 Task: Search for a place to stay in Suicheng, China, from 9th to 16th July for 3 guests, with a price range of ₹8000 to ₹16000, and apply filters for an entire place with free cancellation, 2 bedrooms, 2 beds, and 1 bathroom.
Action: Mouse moved to (376, 81)
Screenshot: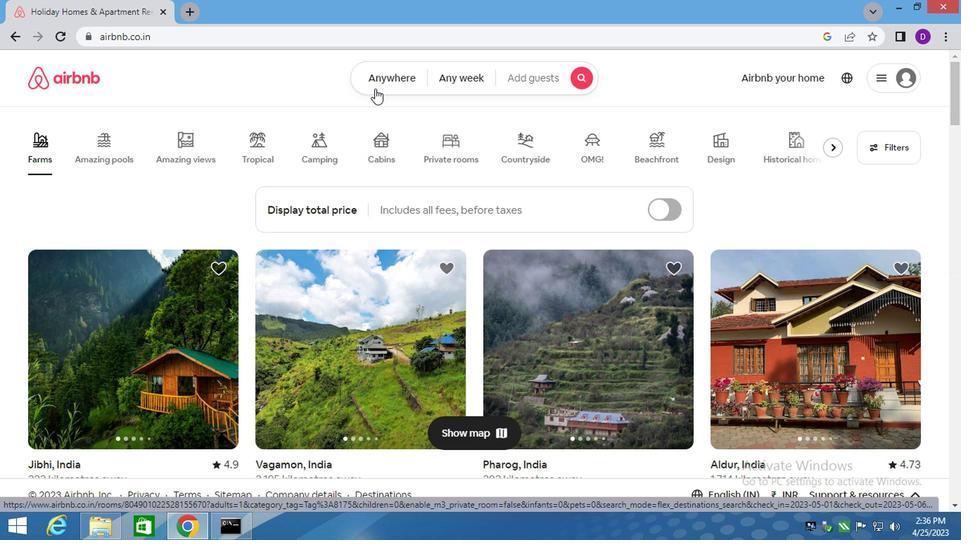 
Action: Mouse pressed left at (376, 81)
Screenshot: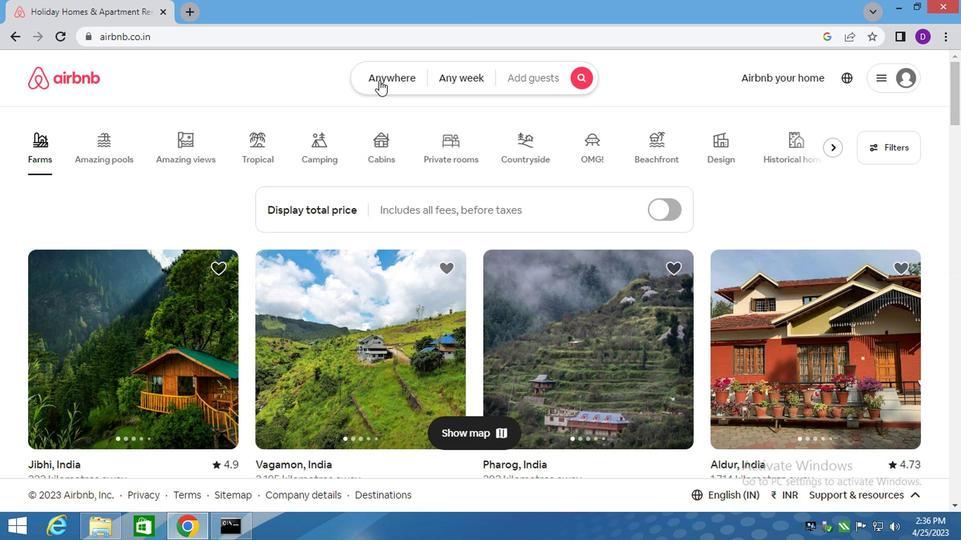 
Action: Mouse moved to (222, 137)
Screenshot: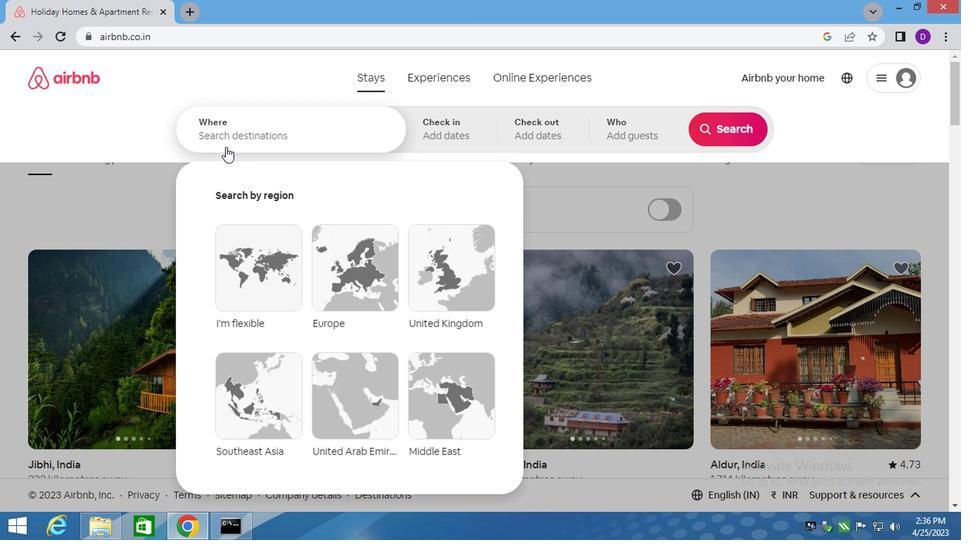 
Action: Mouse pressed left at (222, 137)
Screenshot: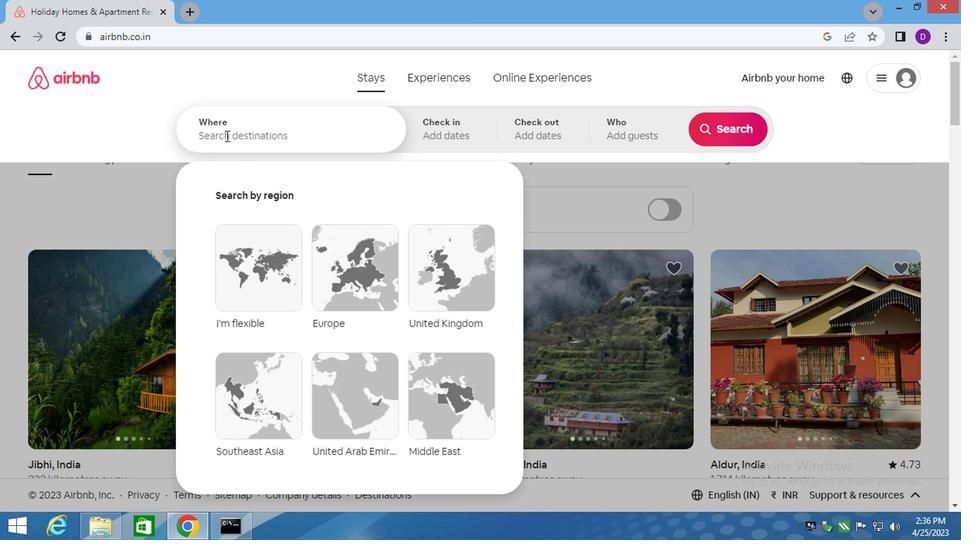
Action: Mouse moved to (244, 135)
Screenshot: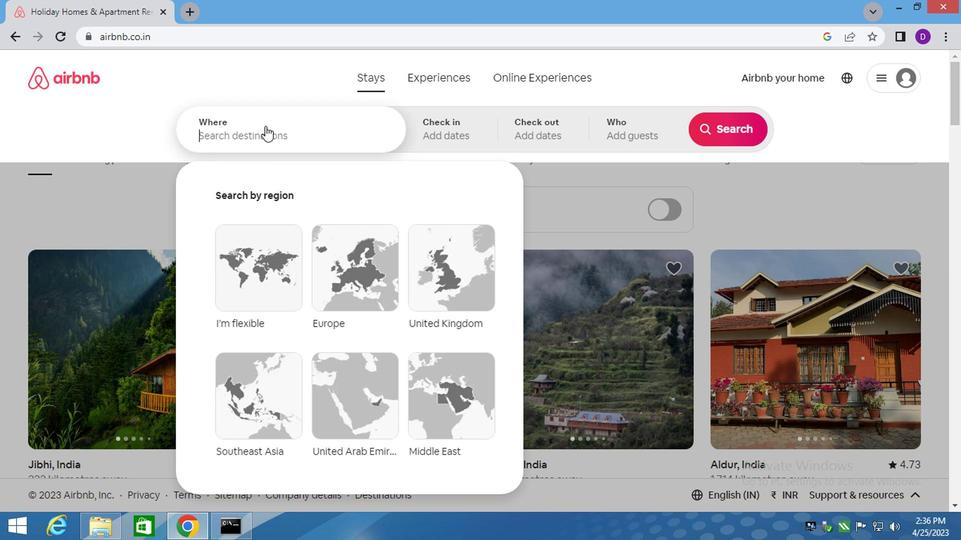 
Action: Key pressed <Key.shift>SUICHENG,<Key.shift>CHINA<Key.enter>
Screenshot: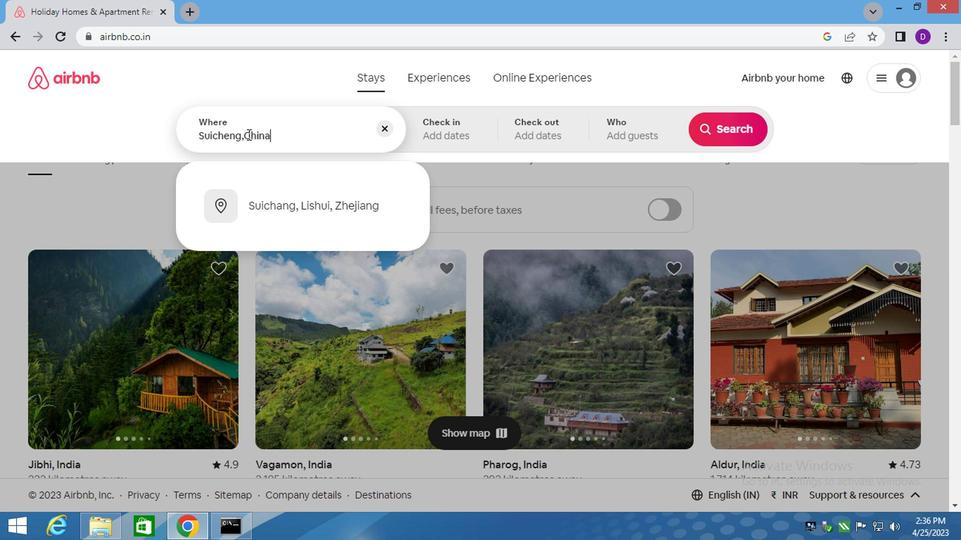 
Action: Mouse moved to (240, 138)
Screenshot: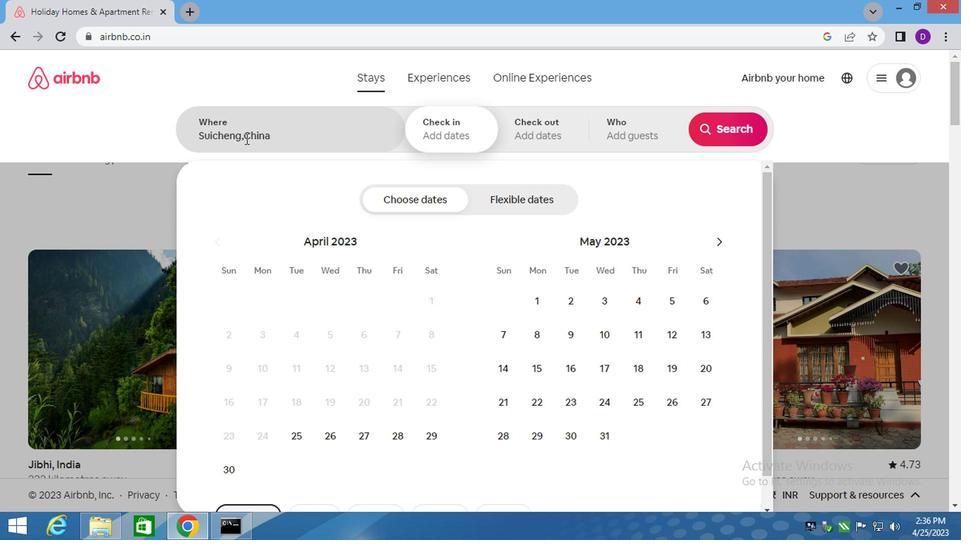 
Action: Mouse pressed left at (240, 138)
Screenshot: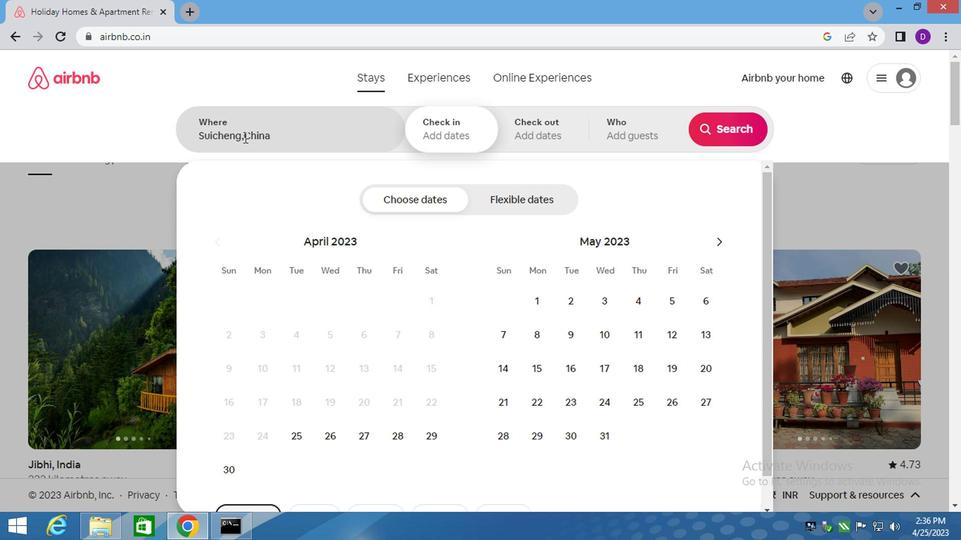 
Action: Mouse moved to (240, 137)
Screenshot: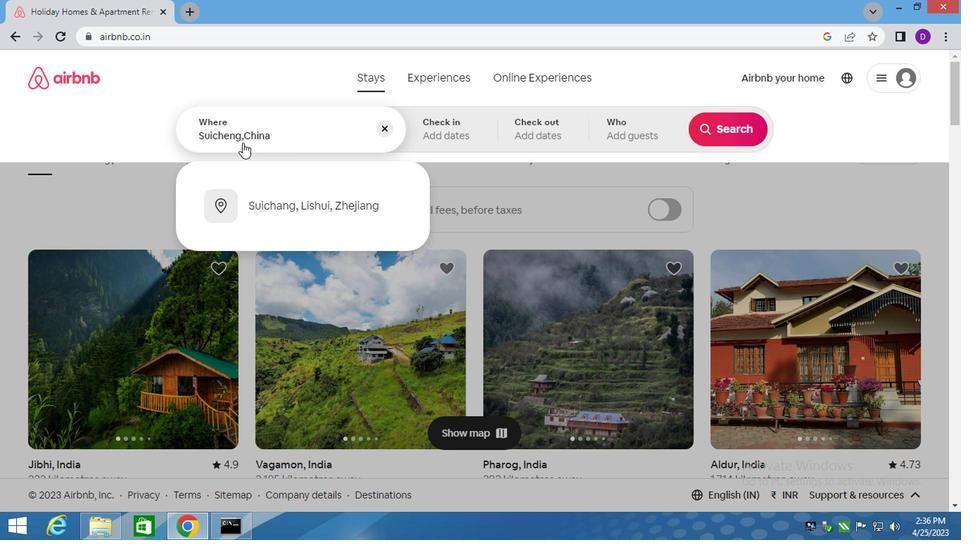 
Action: Mouse pressed left at (240, 137)
Screenshot: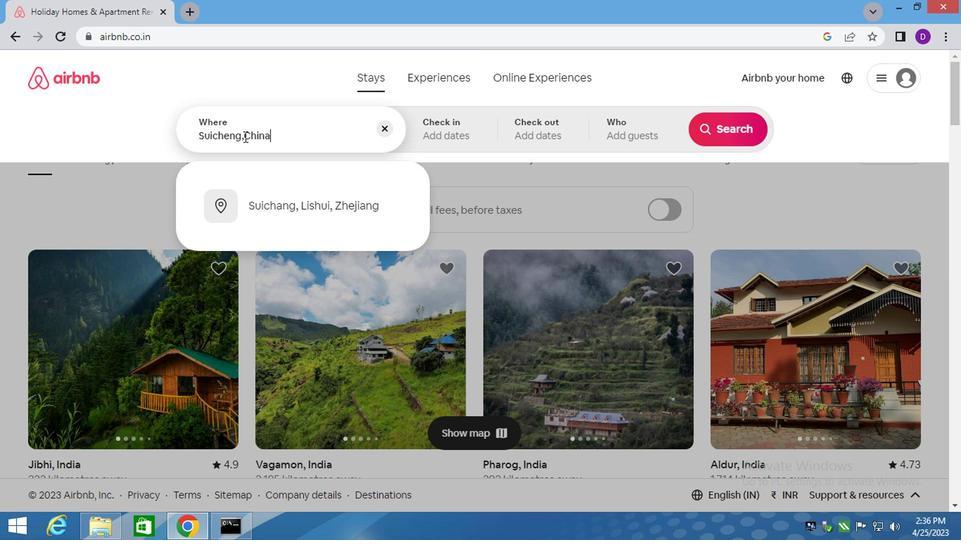 
Action: Mouse moved to (297, 141)
Screenshot: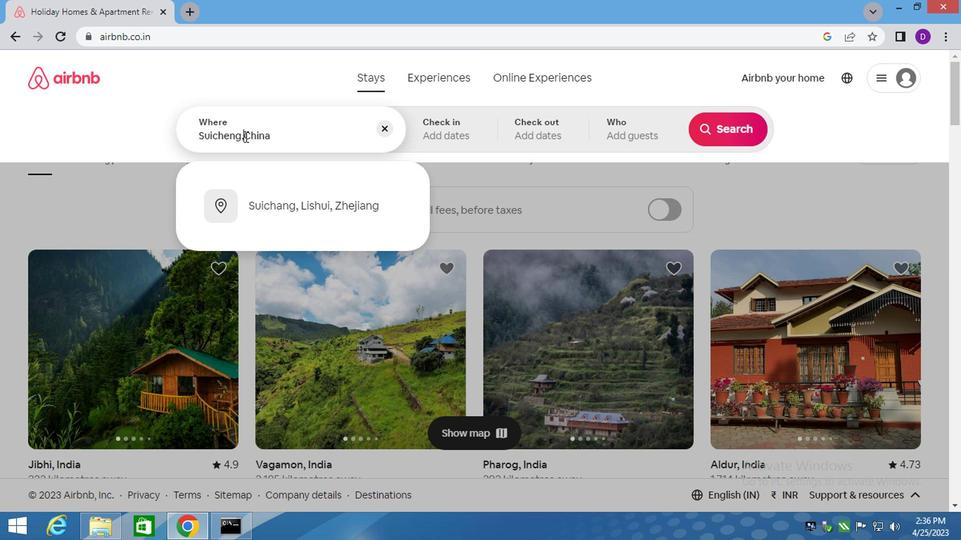 
Action: Key pressed <Key.space><Key.enter>
Screenshot: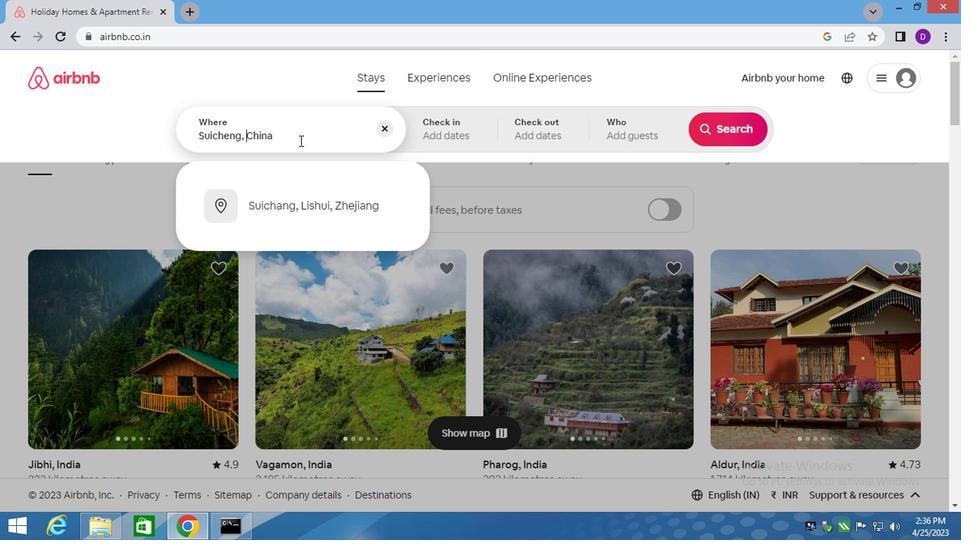 
Action: Mouse moved to (714, 246)
Screenshot: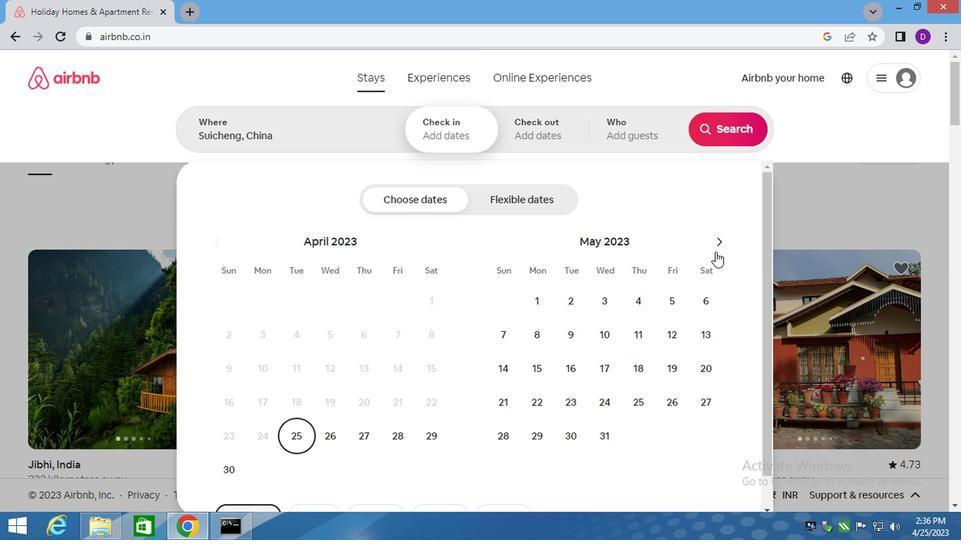 
Action: Mouse pressed left at (714, 246)
Screenshot: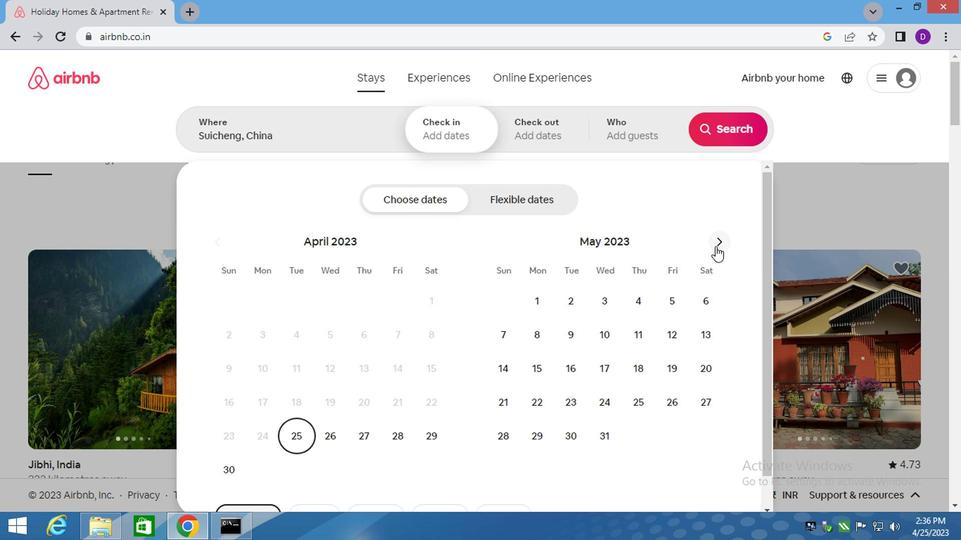 
Action: Mouse moved to (714, 246)
Screenshot: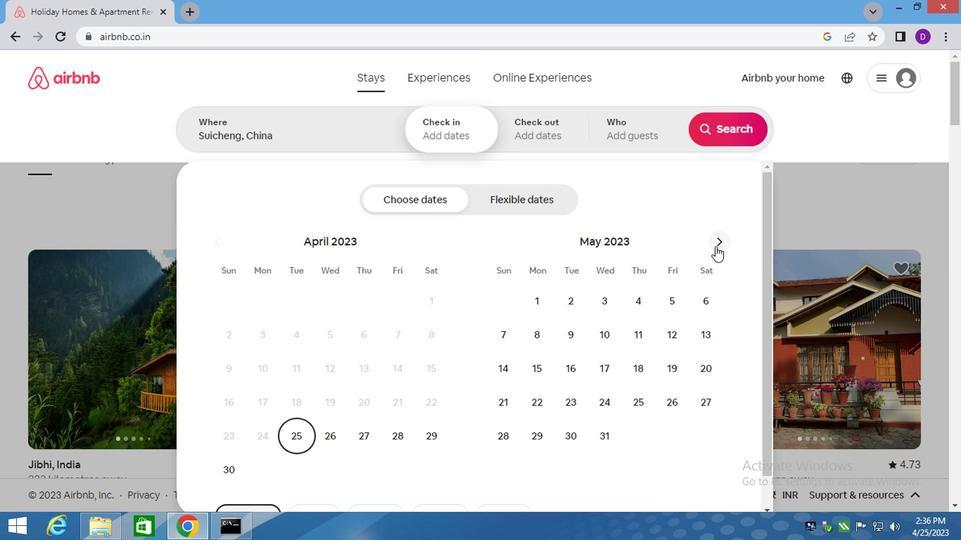
Action: Mouse pressed left at (714, 246)
Screenshot: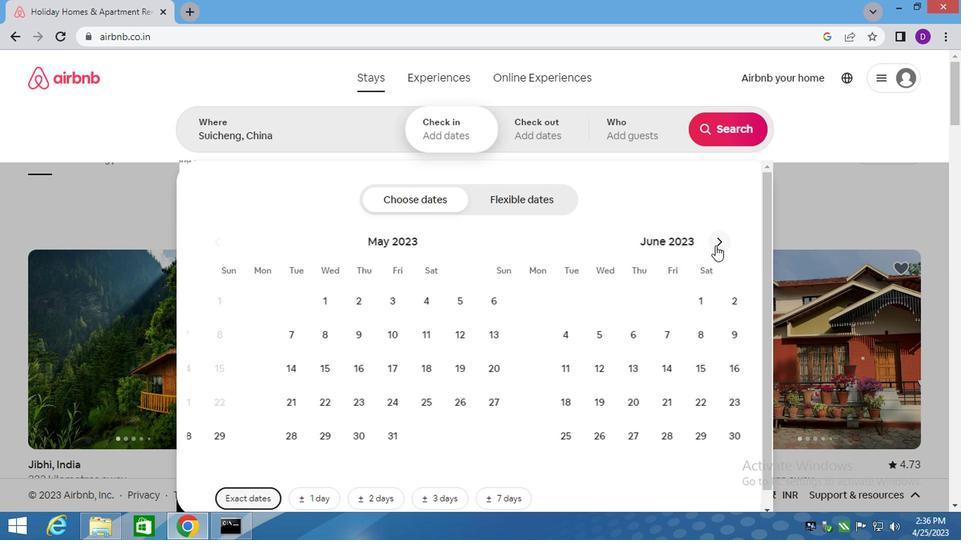 
Action: Mouse moved to (490, 369)
Screenshot: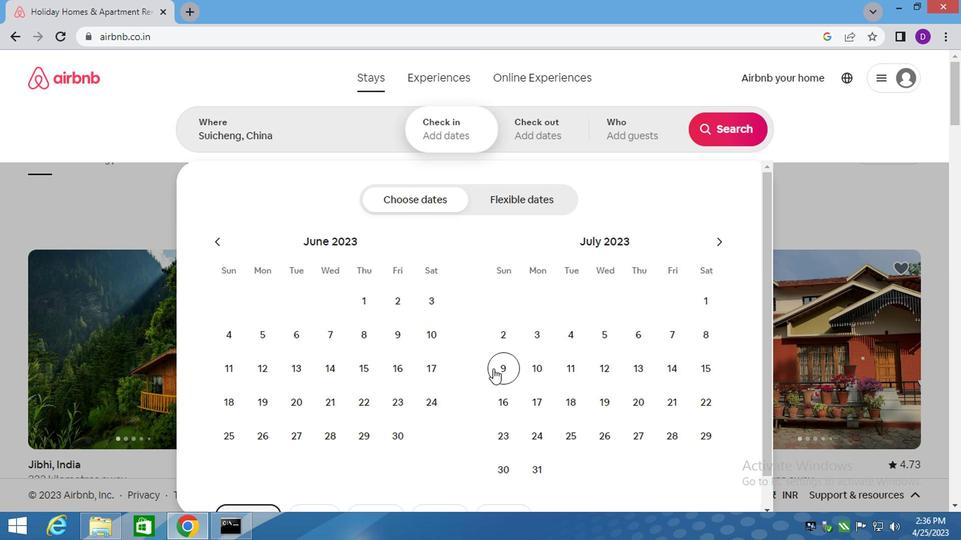
Action: Mouse pressed left at (490, 369)
Screenshot: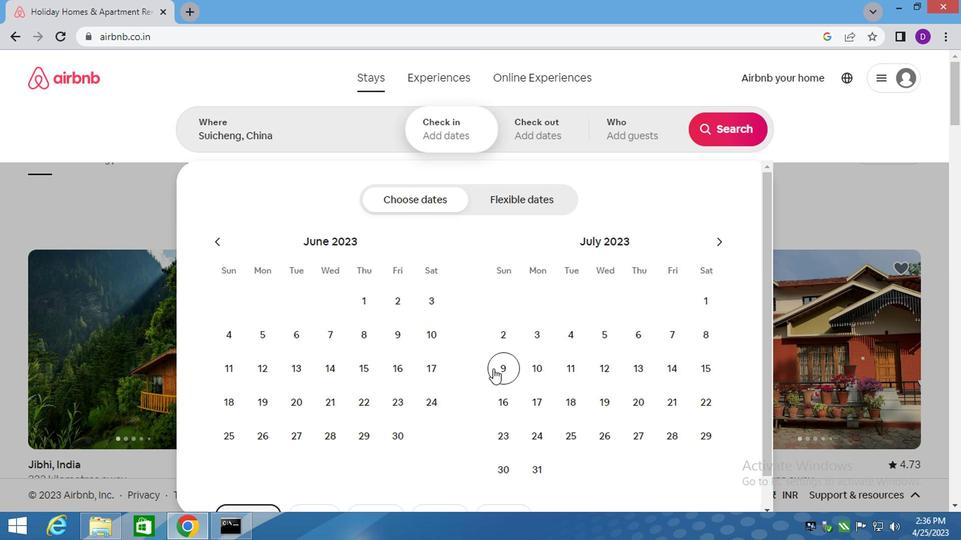 
Action: Mouse moved to (509, 393)
Screenshot: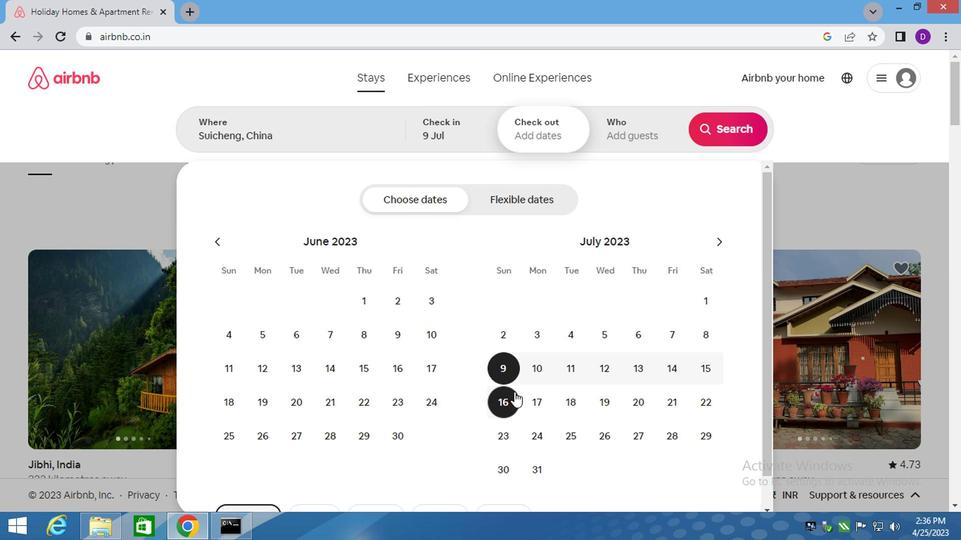 
Action: Mouse pressed left at (509, 393)
Screenshot: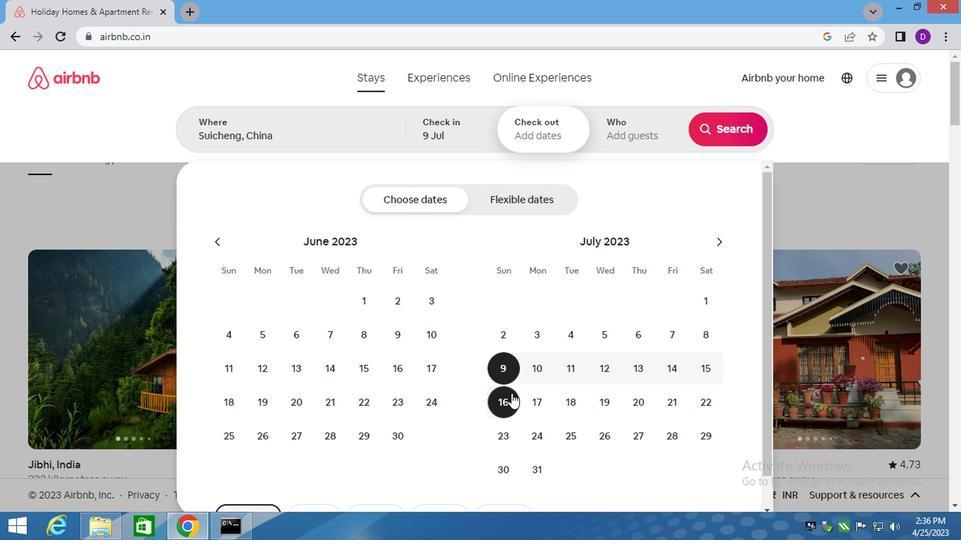 
Action: Mouse moved to (620, 135)
Screenshot: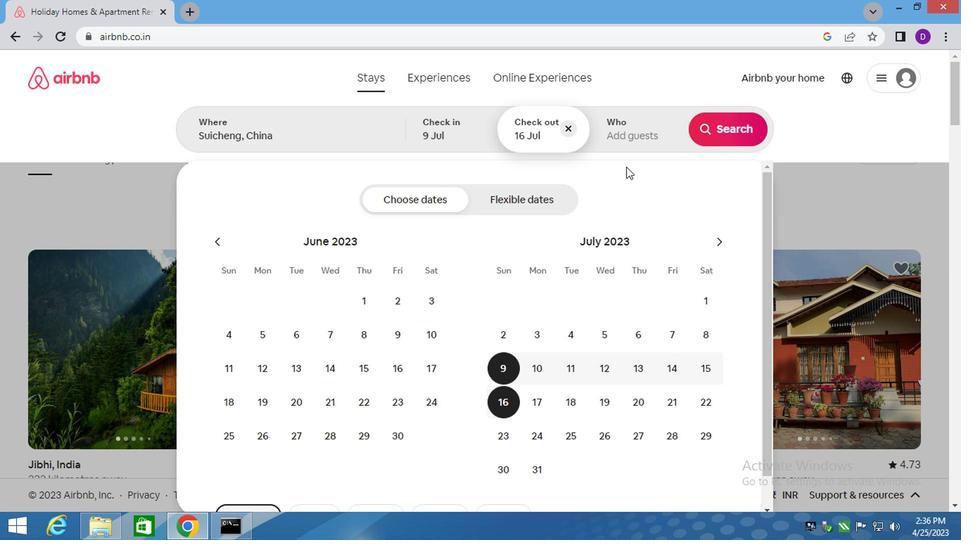 
Action: Mouse pressed left at (620, 135)
Screenshot: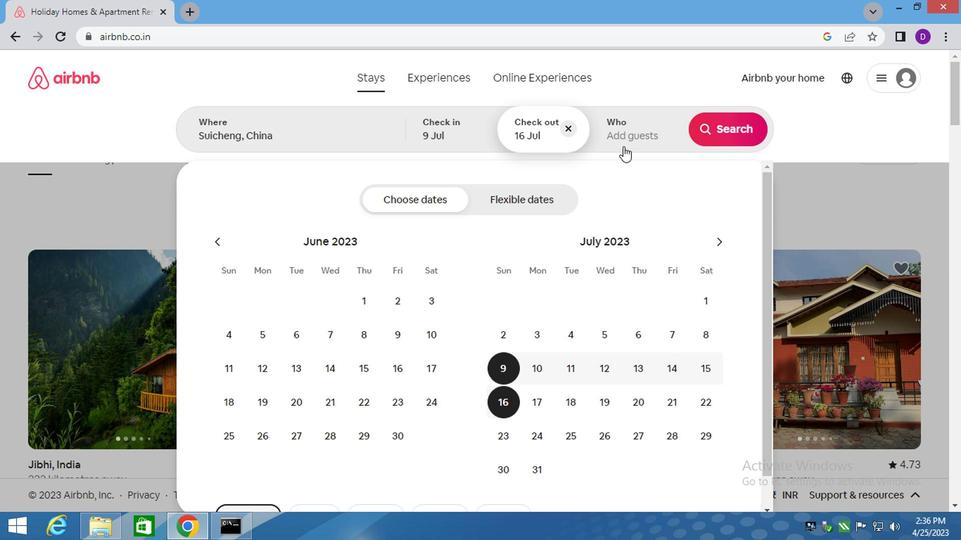 
Action: Mouse moved to (728, 207)
Screenshot: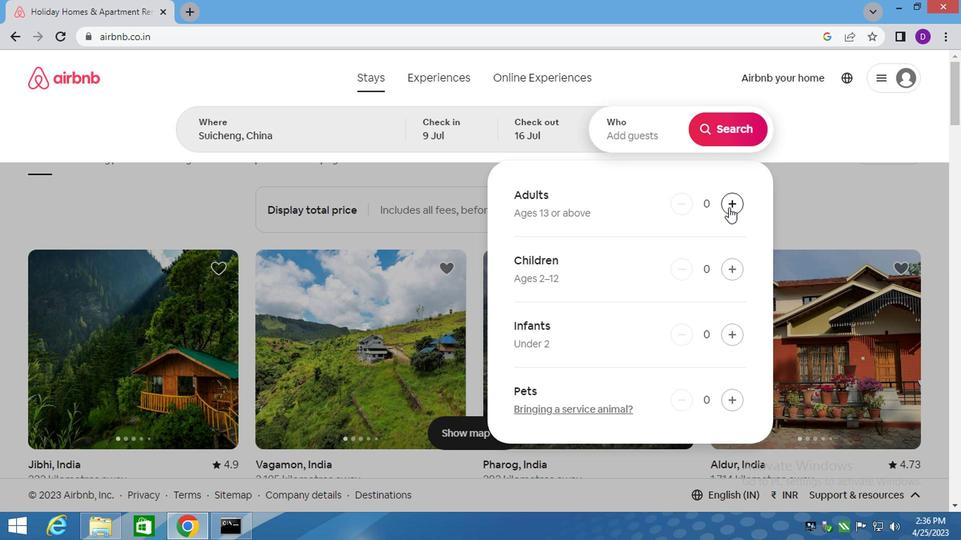 
Action: Mouse pressed left at (728, 207)
Screenshot: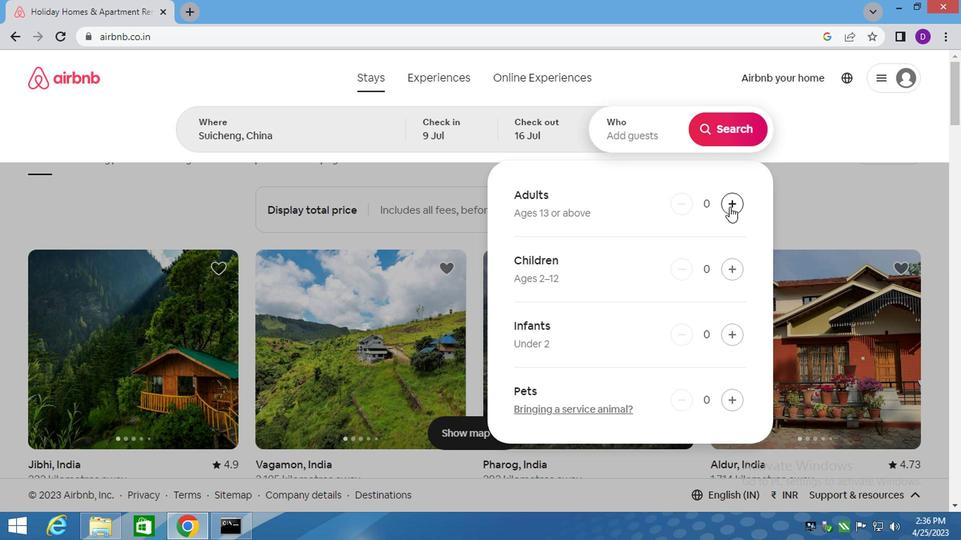 
Action: Mouse moved to (728, 208)
Screenshot: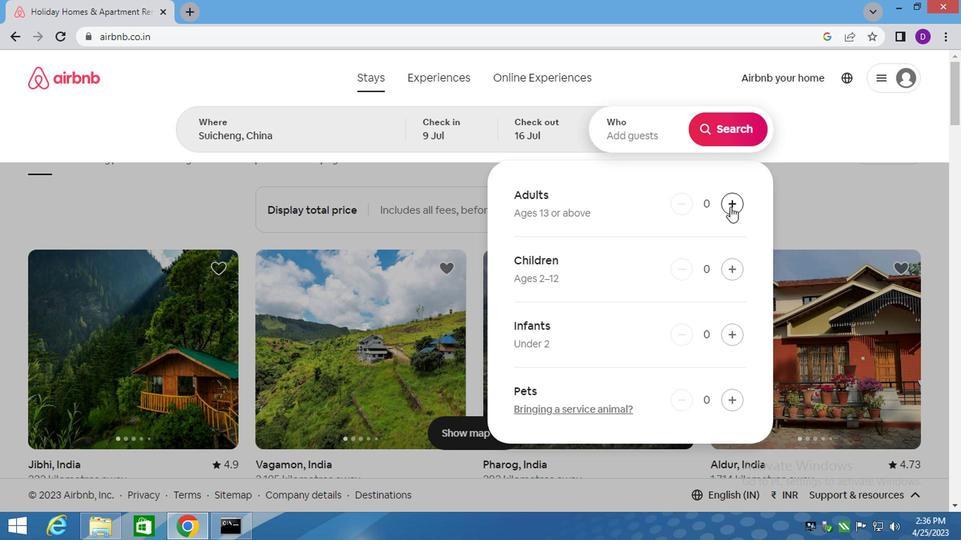 
Action: Mouse pressed left at (728, 208)
Screenshot: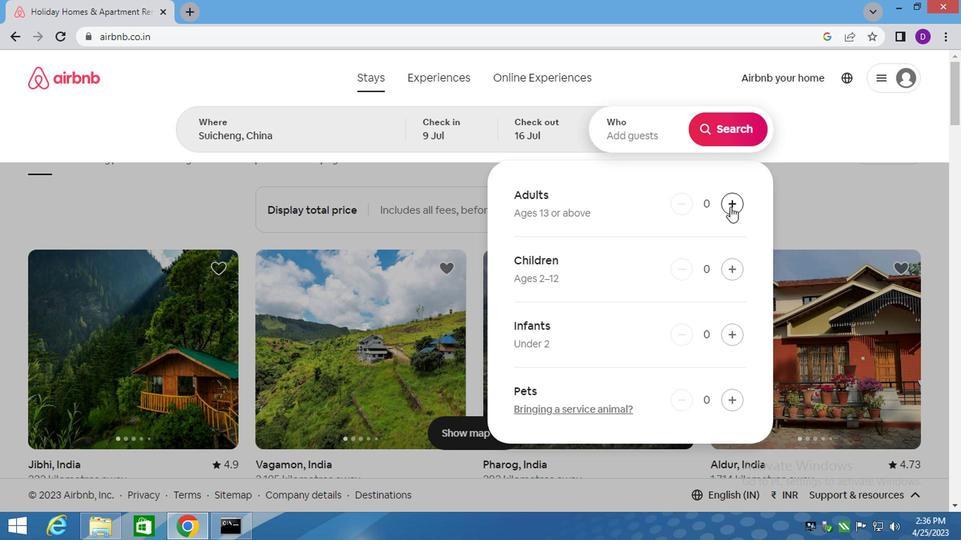 
Action: Mouse moved to (724, 274)
Screenshot: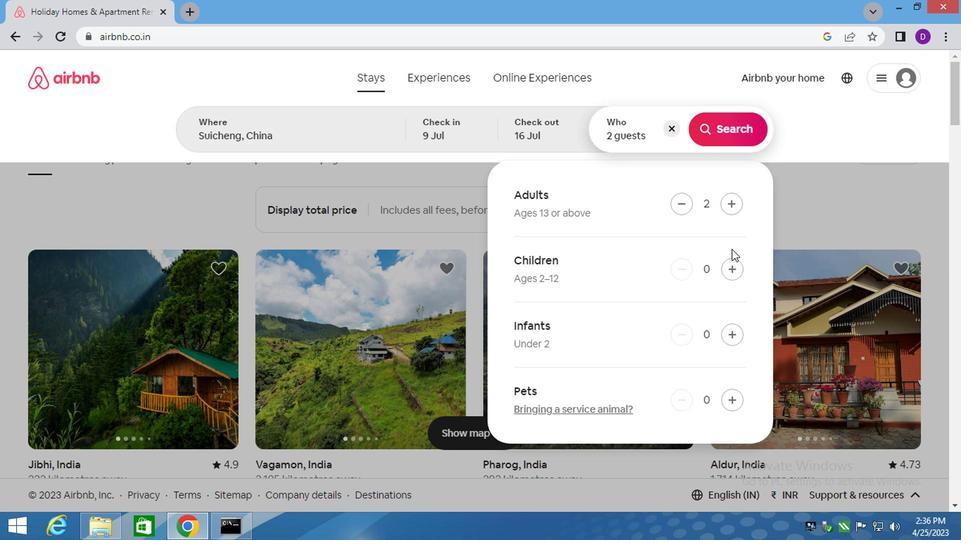 
Action: Mouse pressed left at (724, 274)
Screenshot: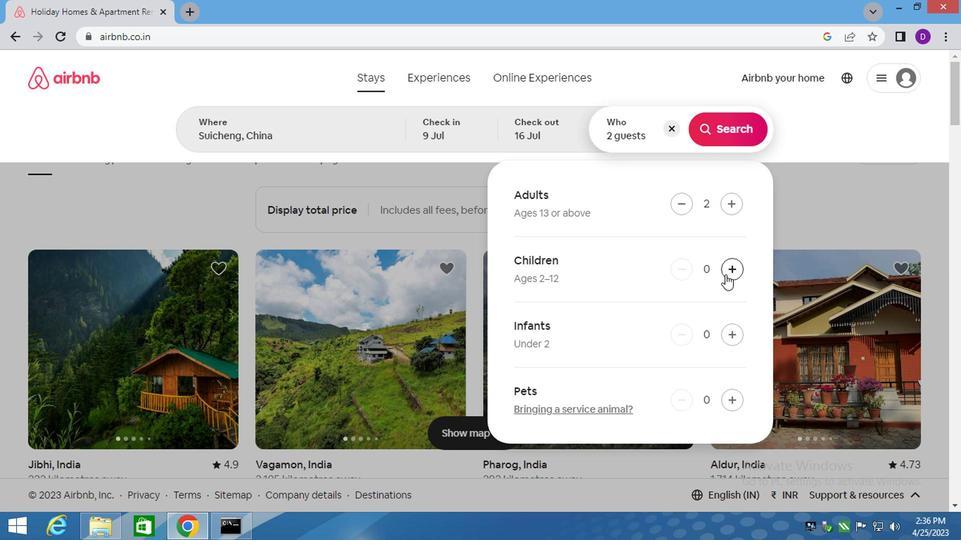 
Action: Mouse moved to (724, 140)
Screenshot: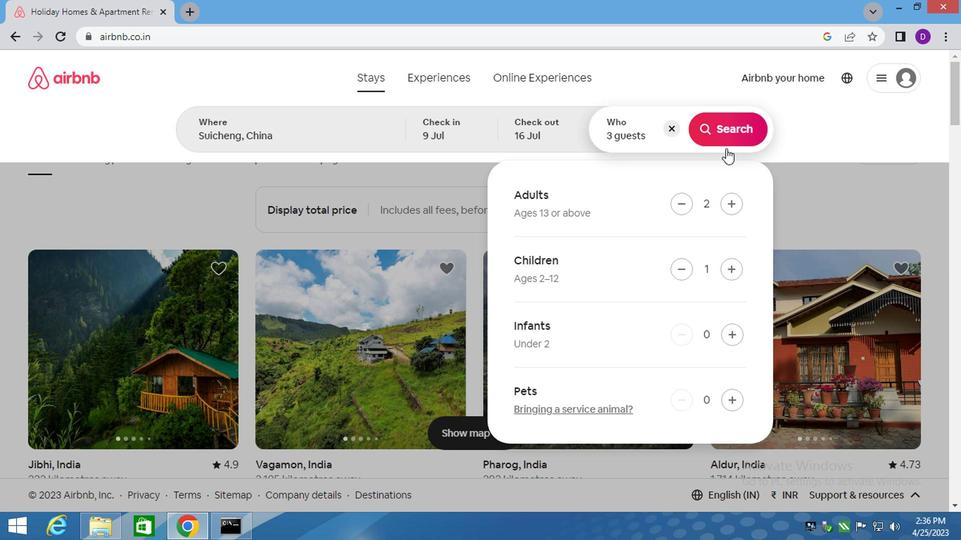 
Action: Mouse pressed left at (724, 140)
Screenshot: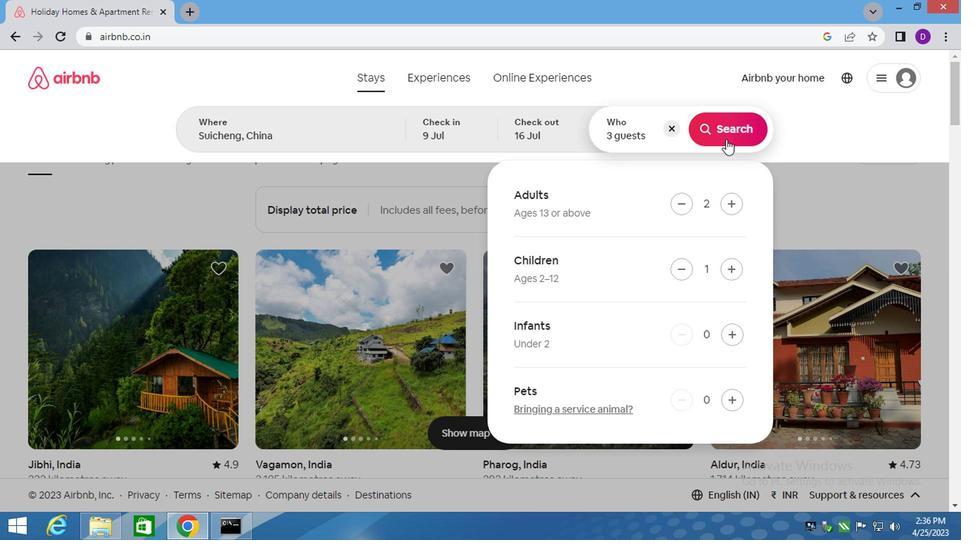 
Action: Mouse moved to (894, 138)
Screenshot: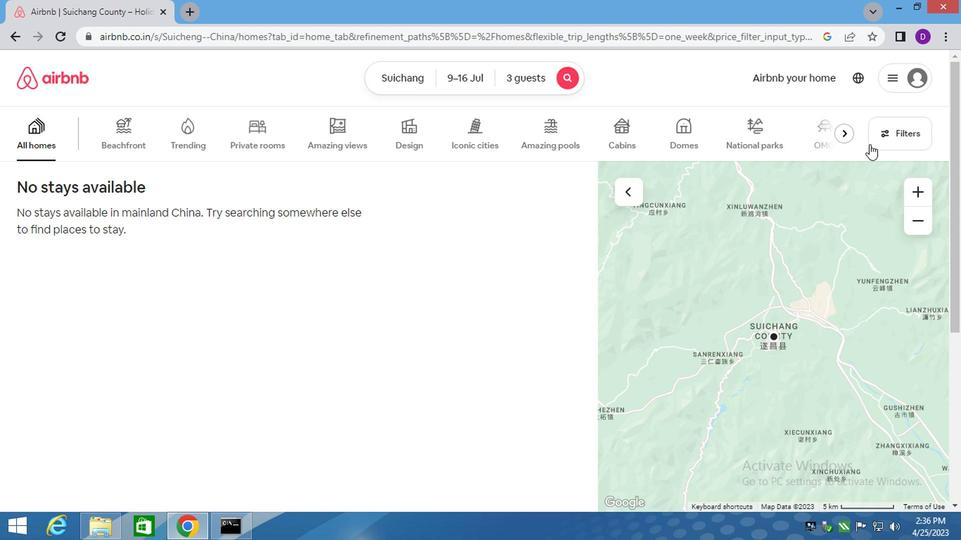 
Action: Mouse pressed left at (894, 138)
Screenshot: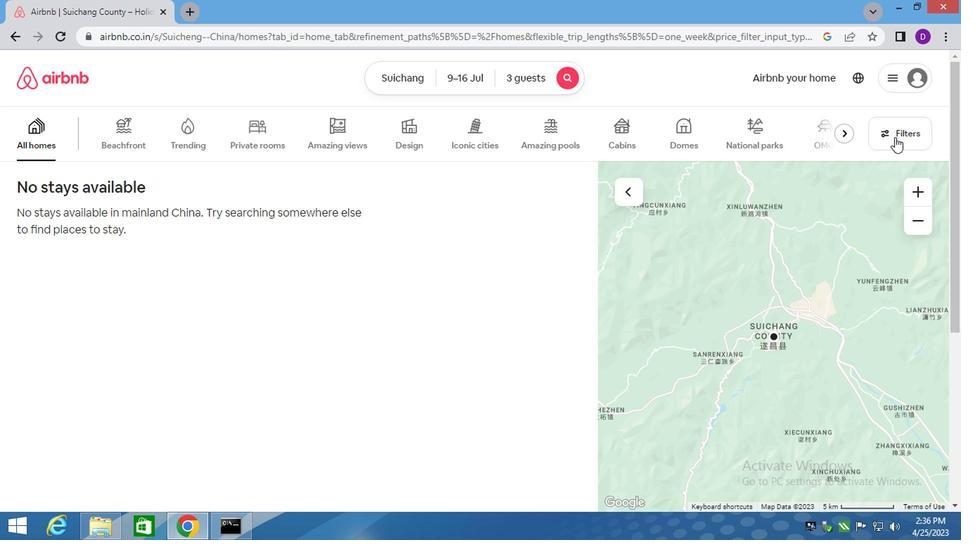 
Action: Mouse moved to (283, 222)
Screenshot: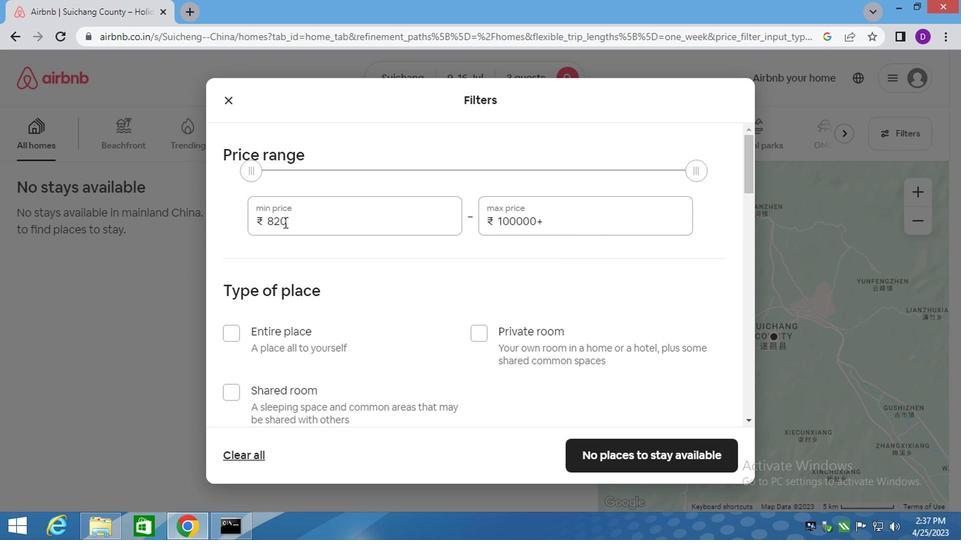 
Action: Mouse pressed left at (283, 222)
Screenshot: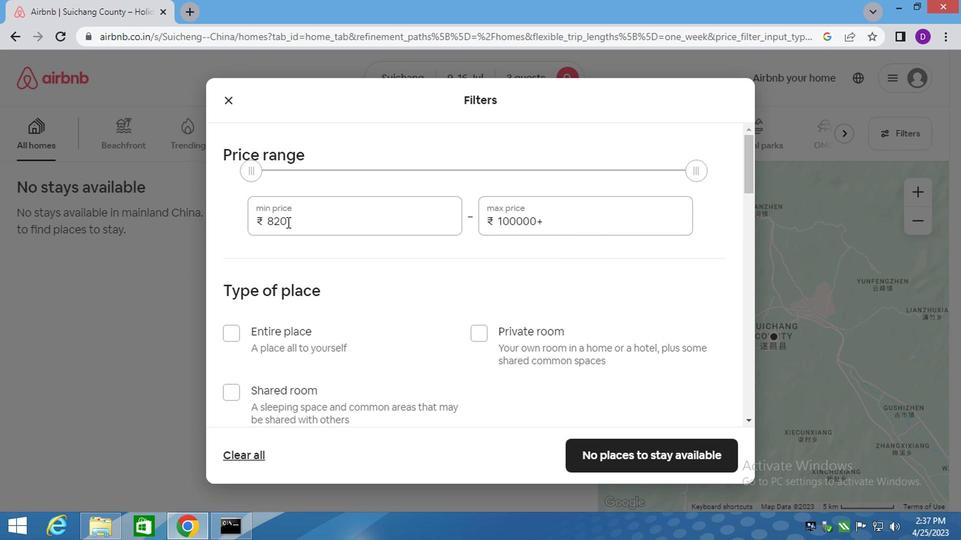 
Action: Mouse pressed left at (283, 222)
Screenshot: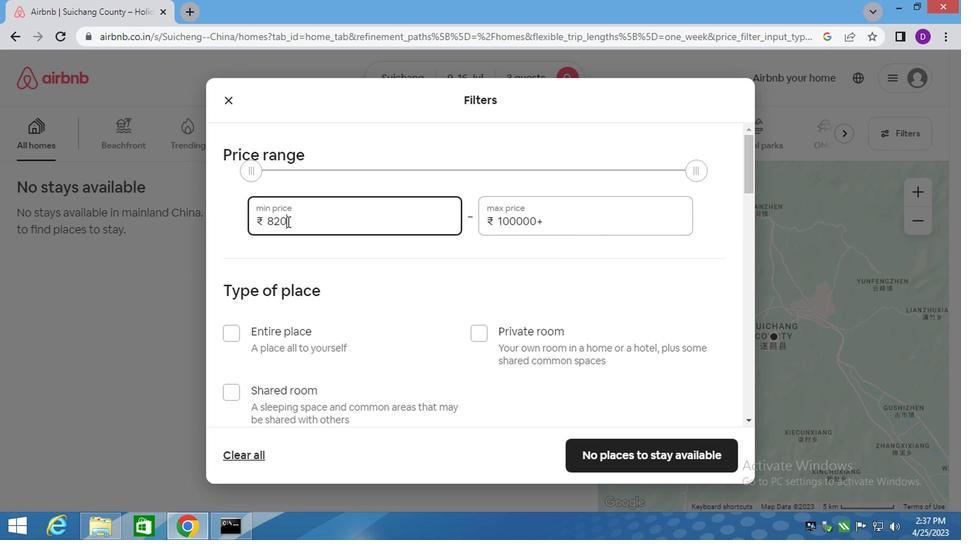 
Action: Mouse moved to (176, 182)
Screenshot: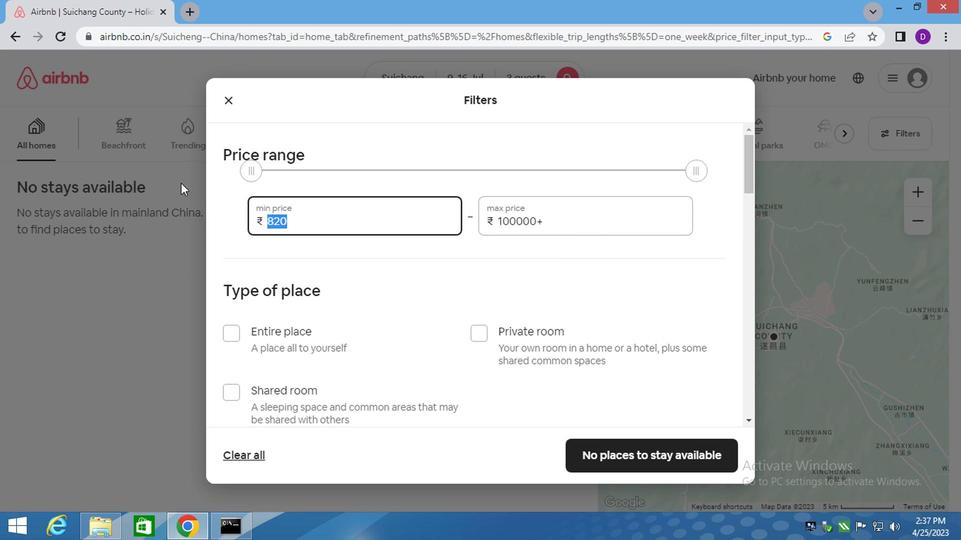 
Action: Key pressed 8
Screenshot: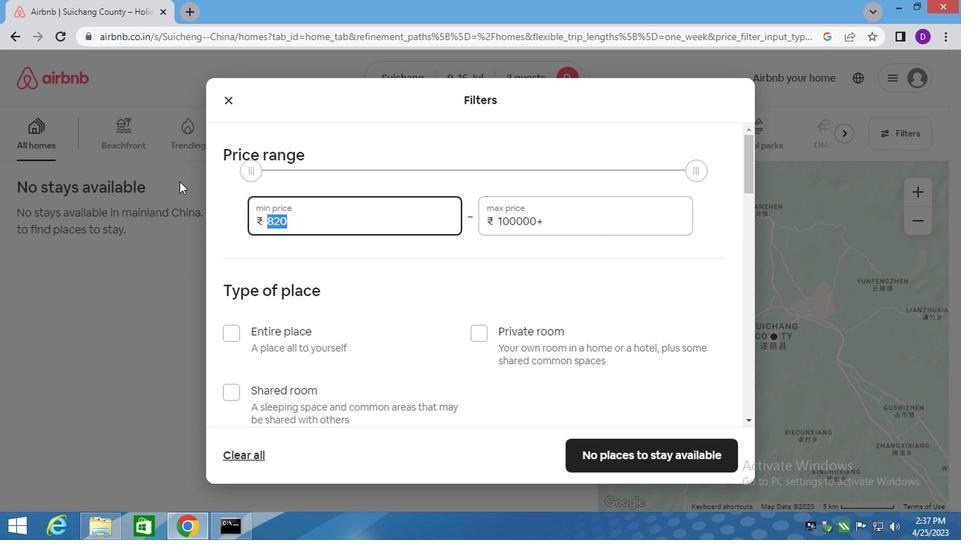 
Action: Mouse moved to (171, 180)
Screenshot: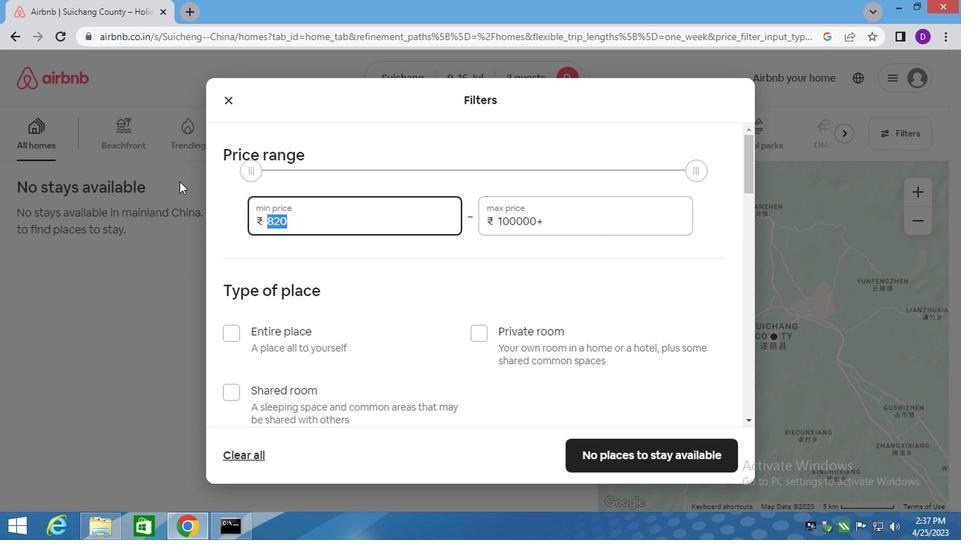 
Action: Key pressed 000
Screenshot: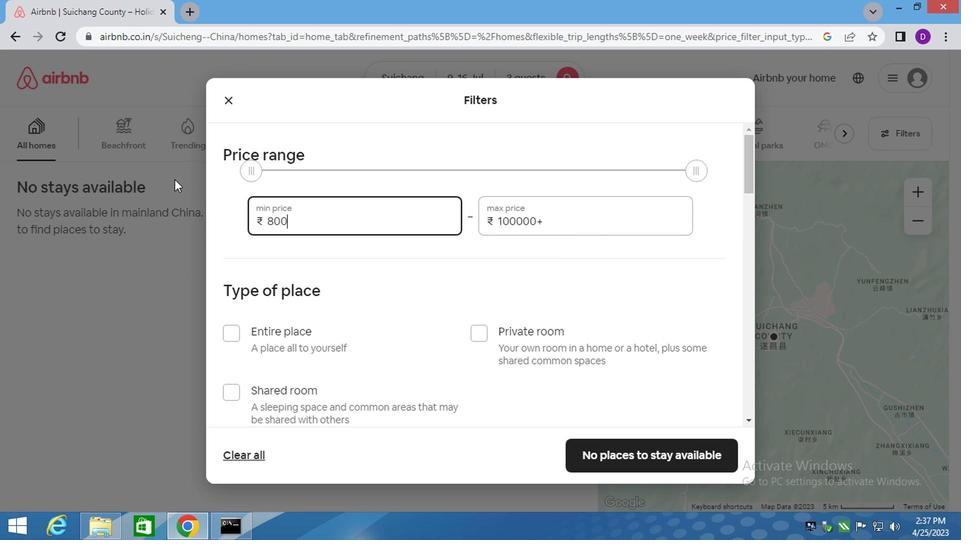 
Action: Mouse moved to (166, 178)
Screenshot: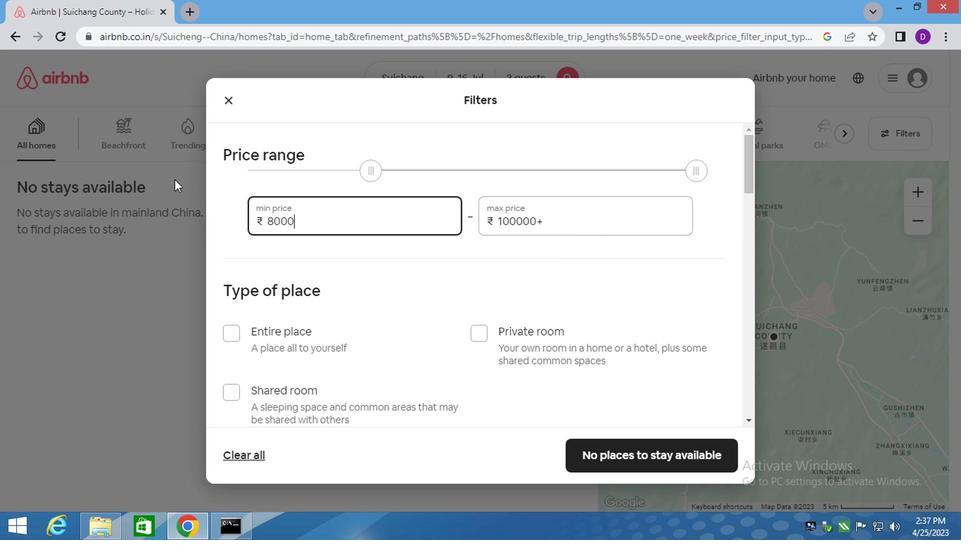 
Action: Key pressed <Key.tab>16000
Screenshot: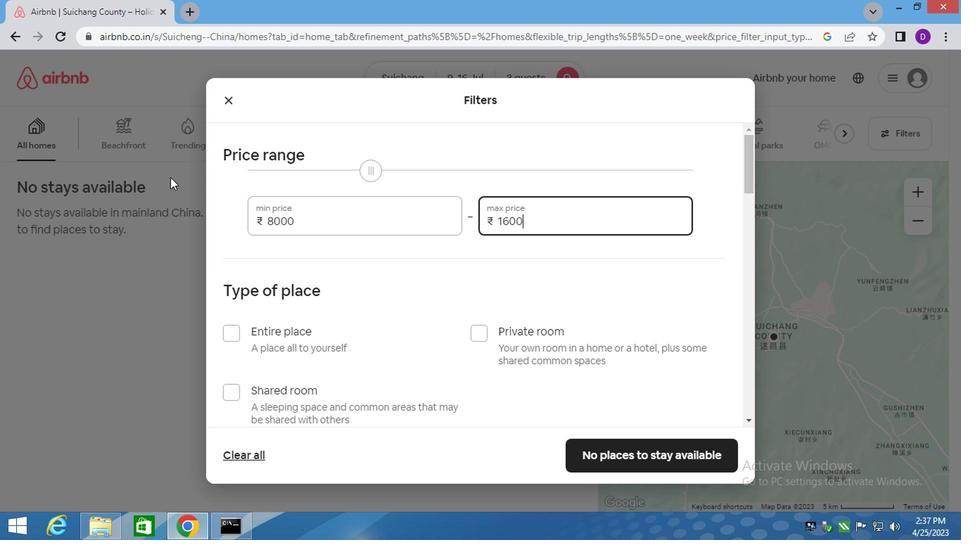 
Action: Mouse moved to (180, 185)
Screenshot: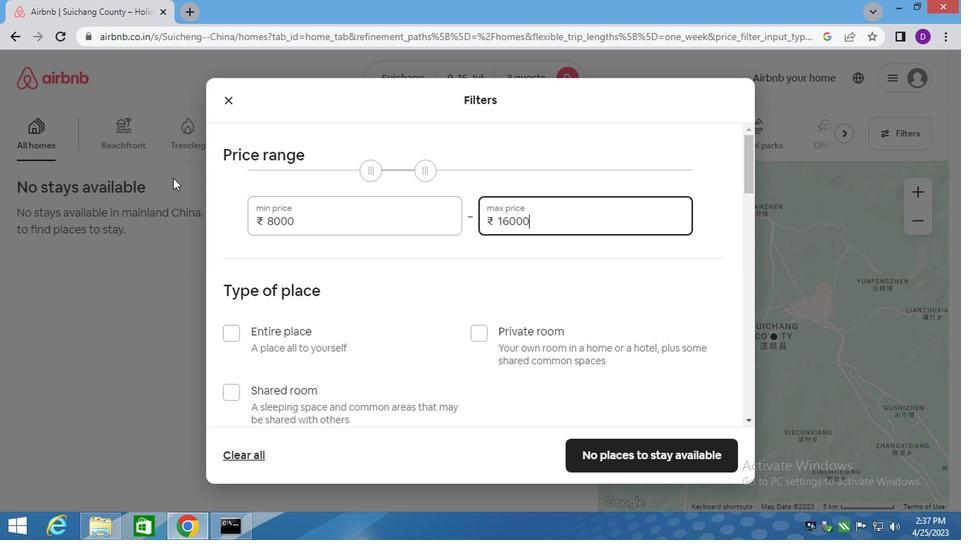 
Action: Mouse scrolled (180, 184) with delta (0, 0)
Screenshot: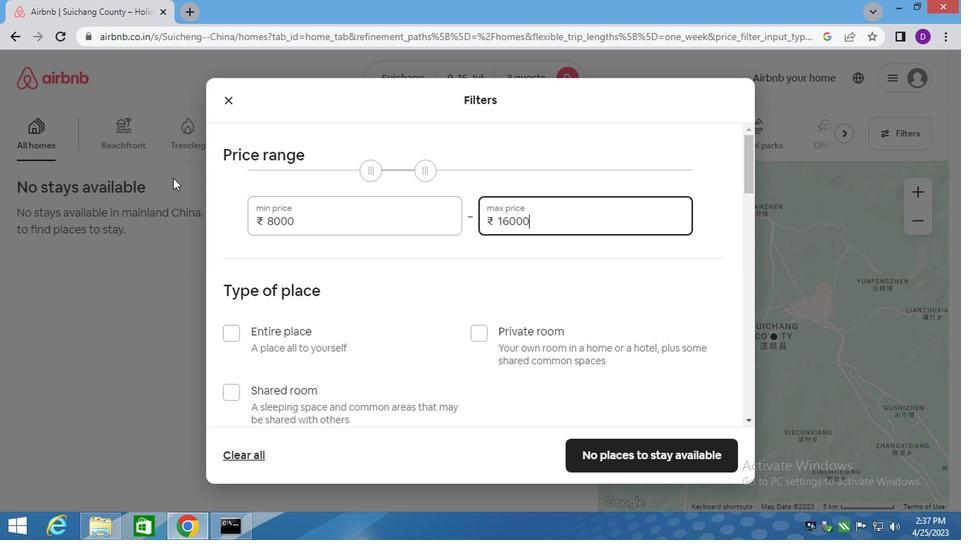 
Action: Mouse moved to (183, 188)
Screenshot: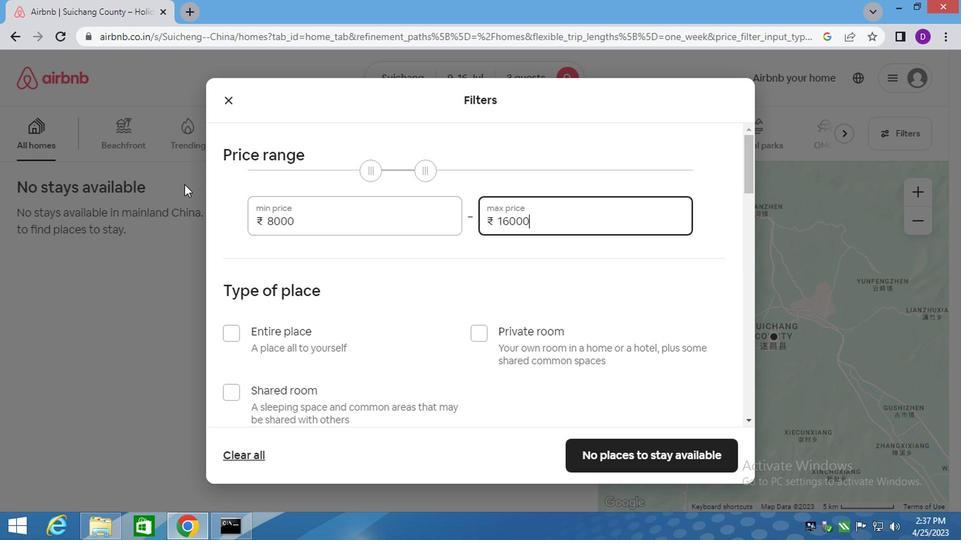 
Action: Mouse scrolled (183, 187) with delta (0, -1)
Screenshot: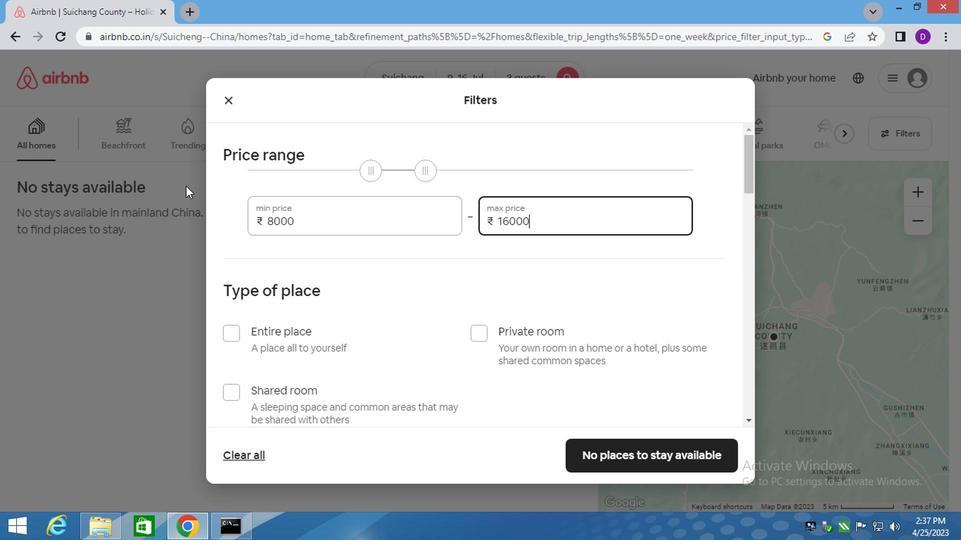 
Action: Mouse moved to (231, 335)
Screenshot: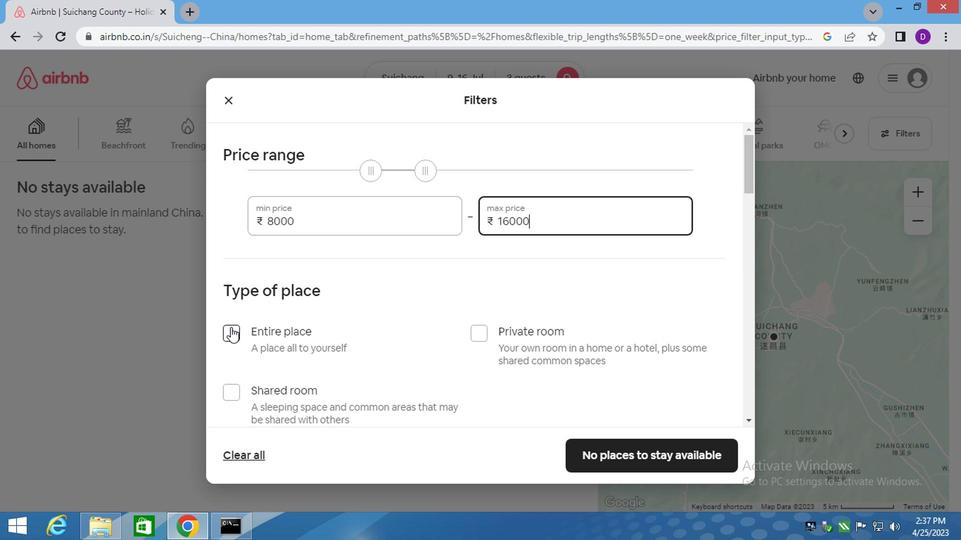 
Action: Mouse pressed left at (231, 335)
Screenshot: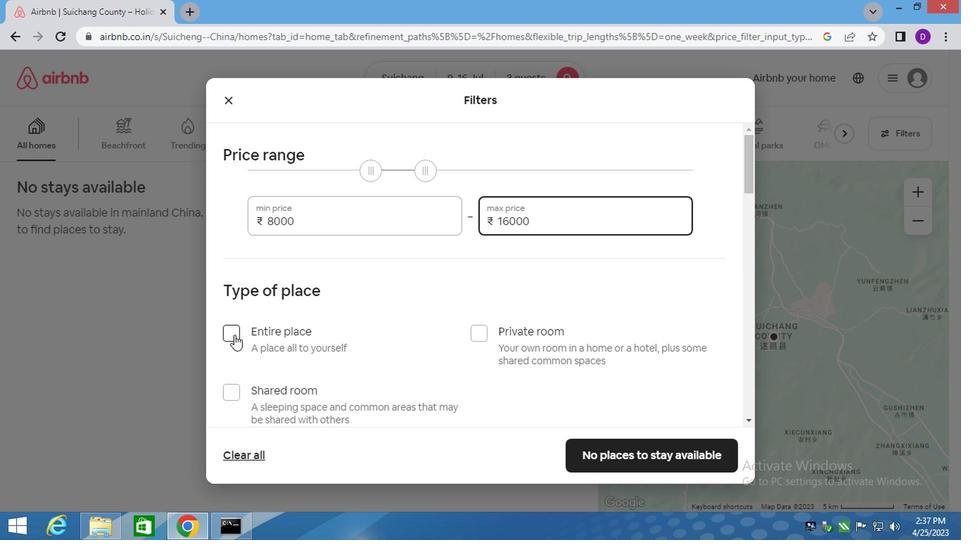 
Action: Mouse moved to (434, 308)
Screenshot: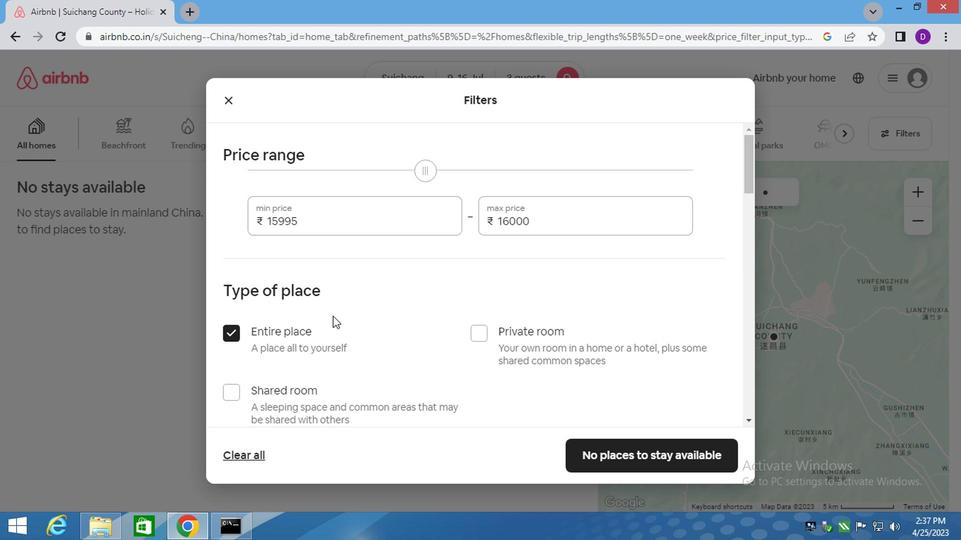 
Action: Mouse scrolled (434, 307) with delta (0, 0)
Screenshot: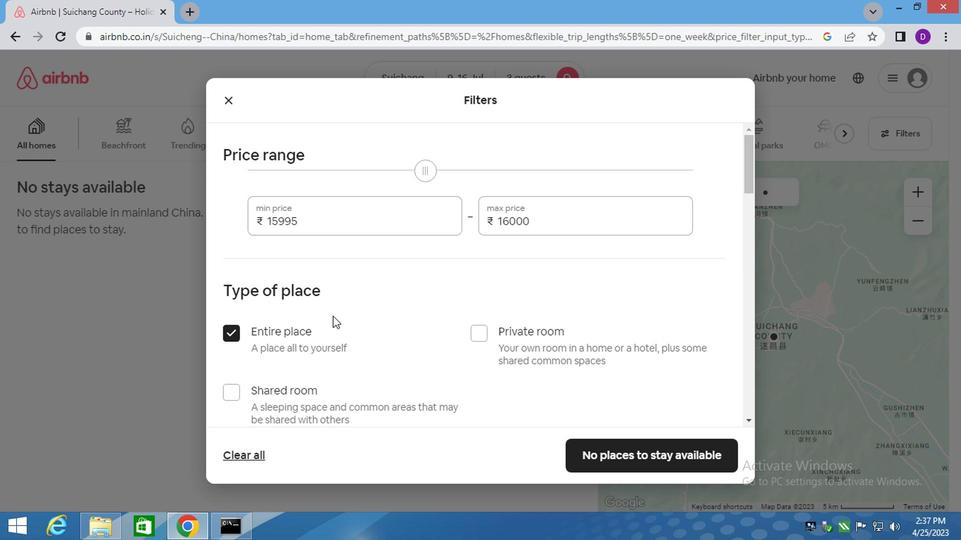 
Action: Mouse moved to (469, 307)
Screenshot: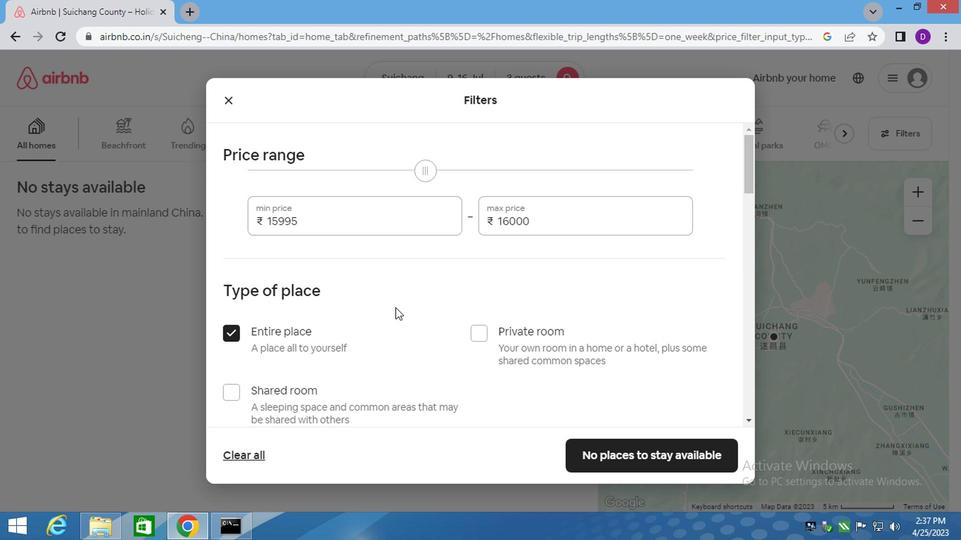 
Action: Mouse scrolled (464, 307) with delta (0, 0)
Screenshot: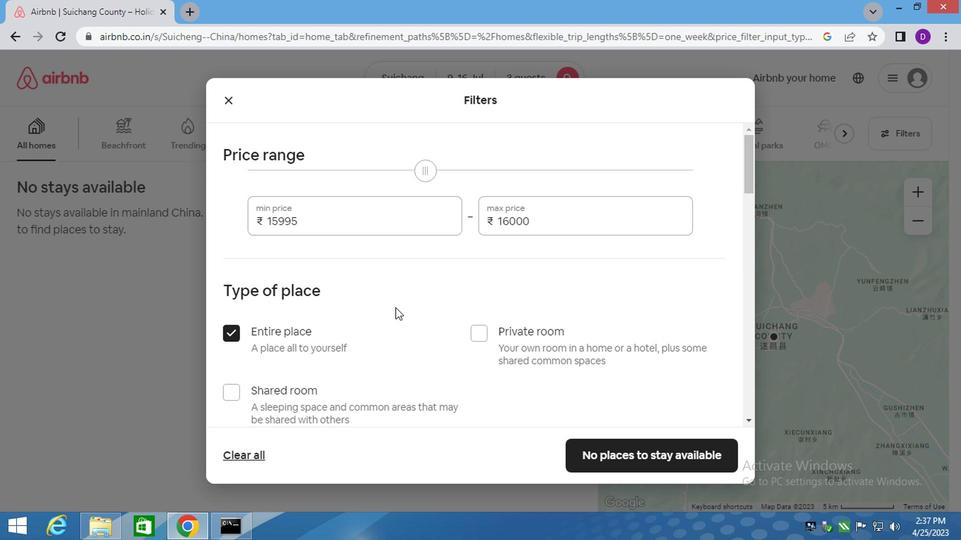 
Action: Mouse moved to (478, 306)
Screenshot: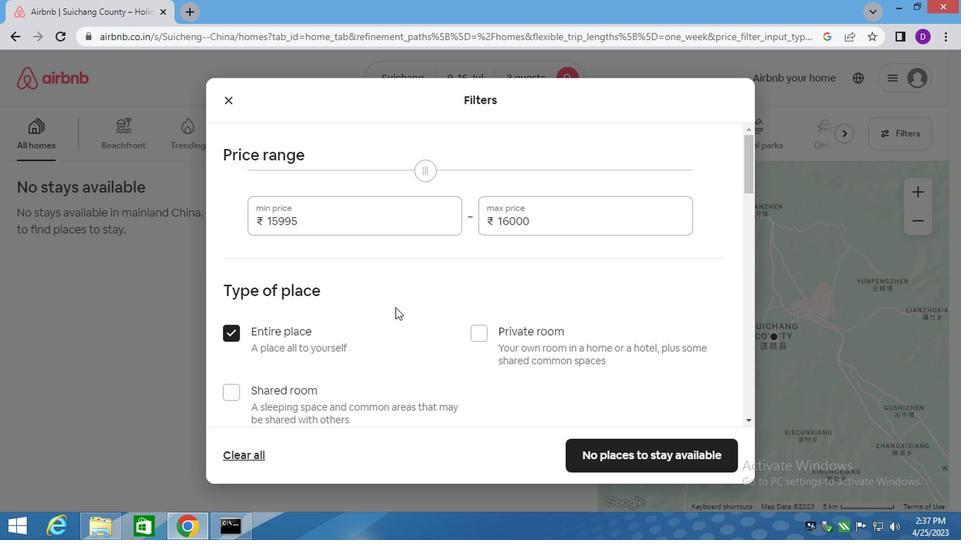 
Action: Mouse scrolled (478, 305) with delta (0, -1)
Screenshot: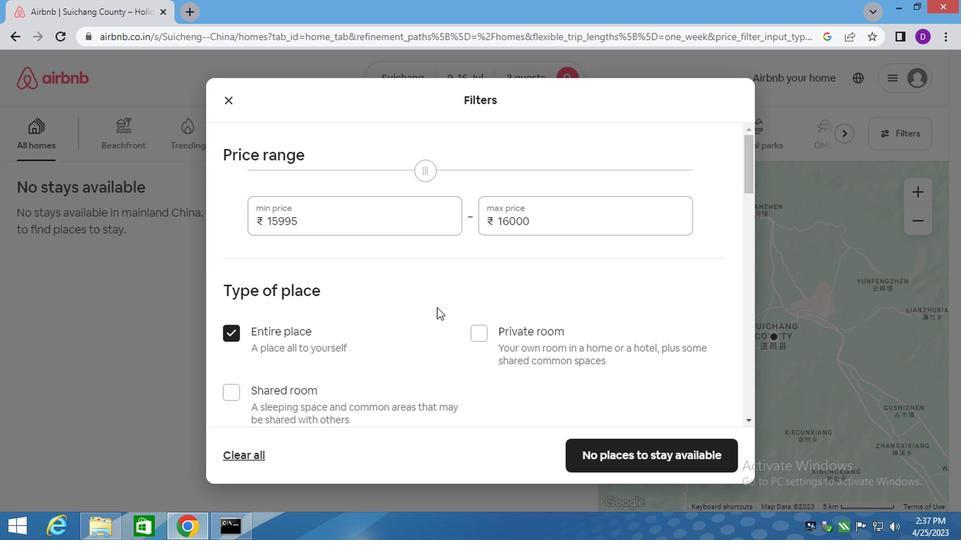 
Action: Mouse moved to (360, 242)
Screenshot: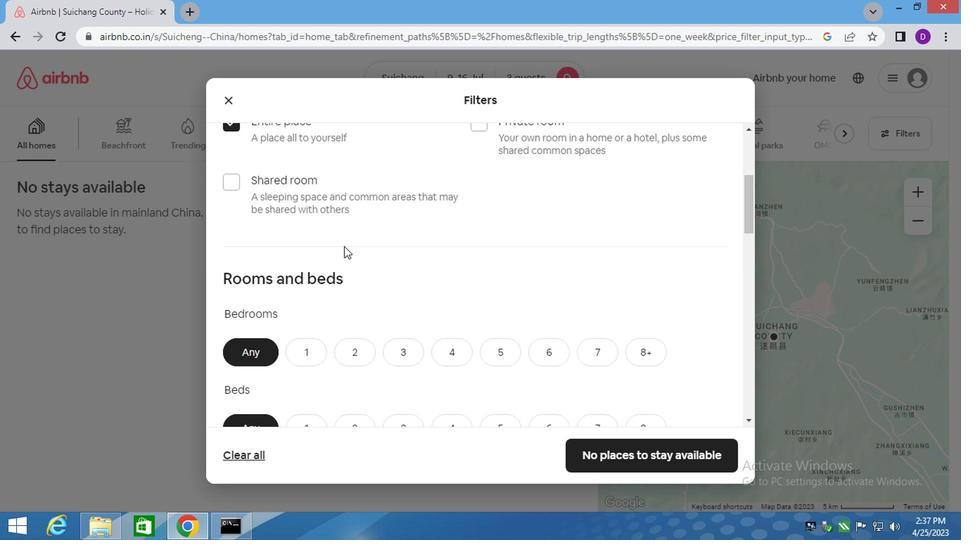 
Action: Mouse scrolled (360, 241) with delta (0, -1)
Screenshot: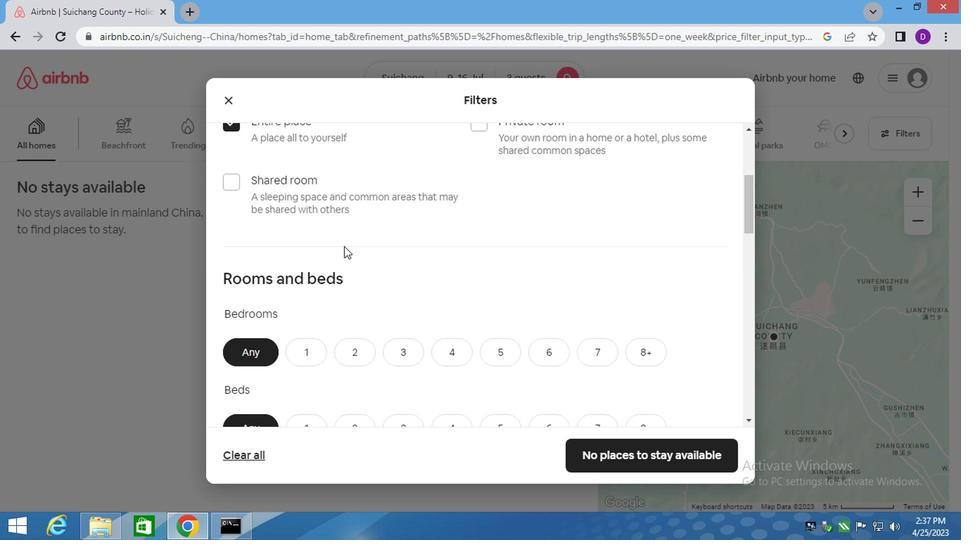 
Action: Mouse moved to (361, 242)
Screenshot: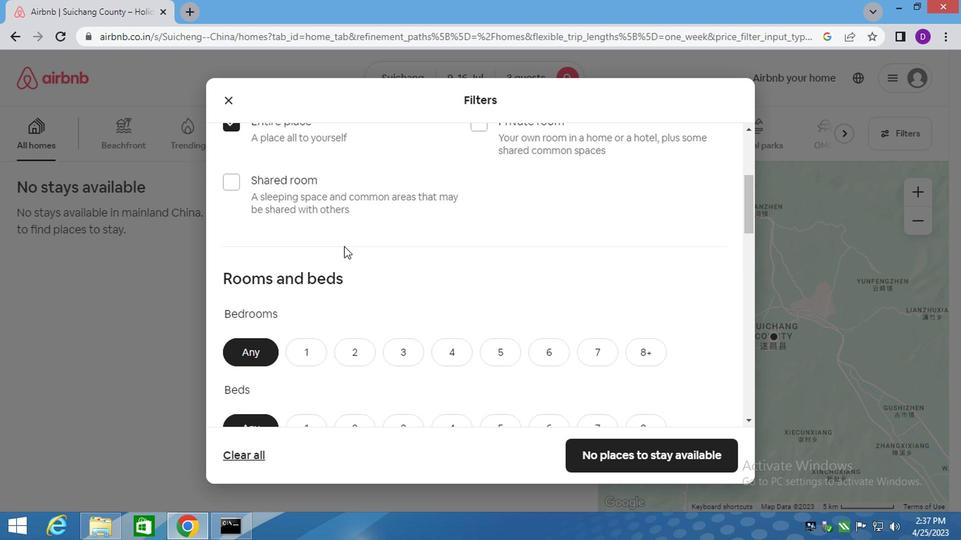 
Action: Mouse scrolled (361, 241) with delta (0, -1)
Screenshot: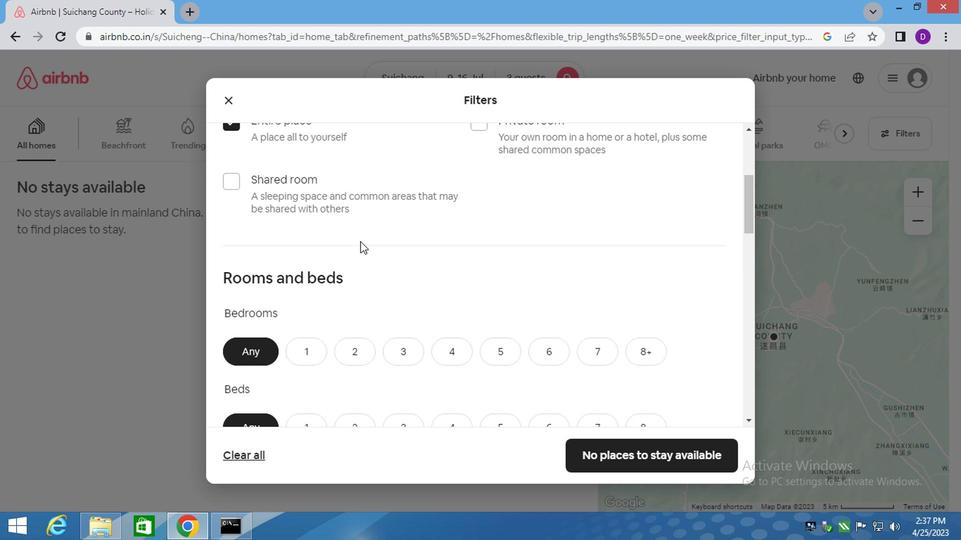 
Action: Mouse moved to (349, 211)
Screenshot: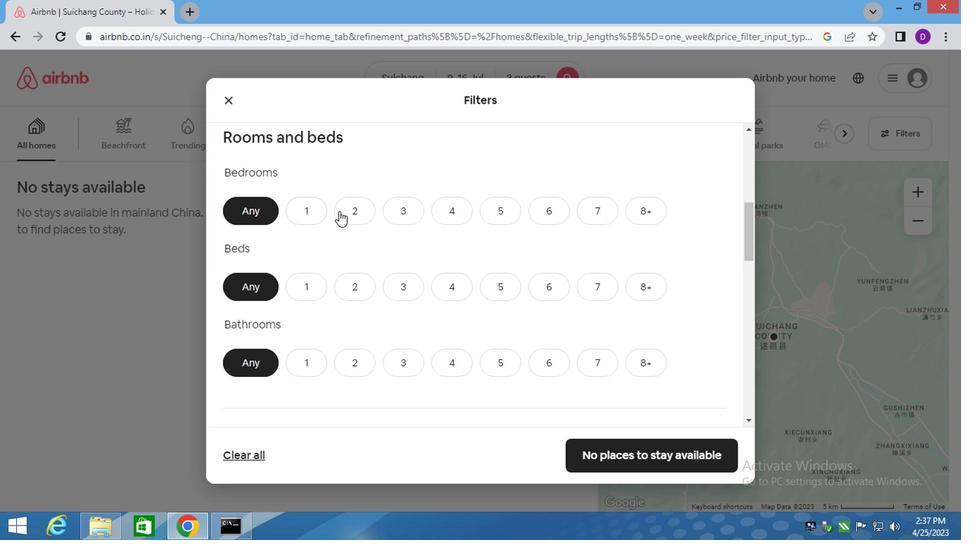 
Action: Mouse pressed left at (349, 211)
Screenshot: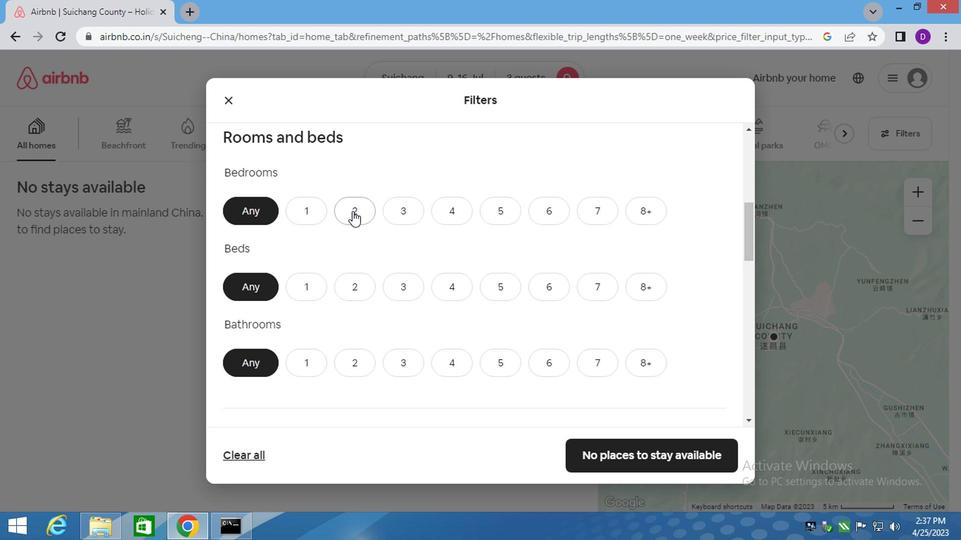 
Action: Mouse moved to (345, 296)
Screenshot: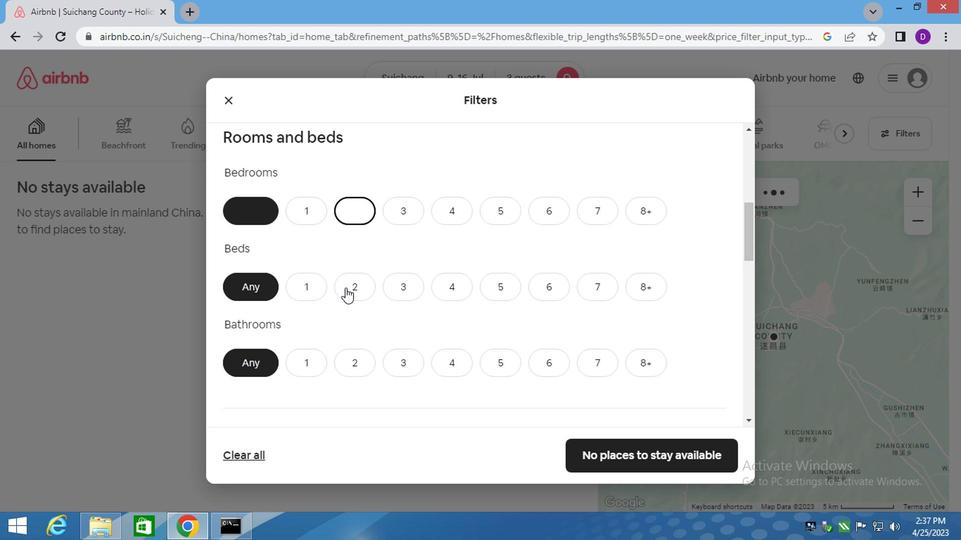 
Action: Mouse pressed left at (345, 296)
Screenshot: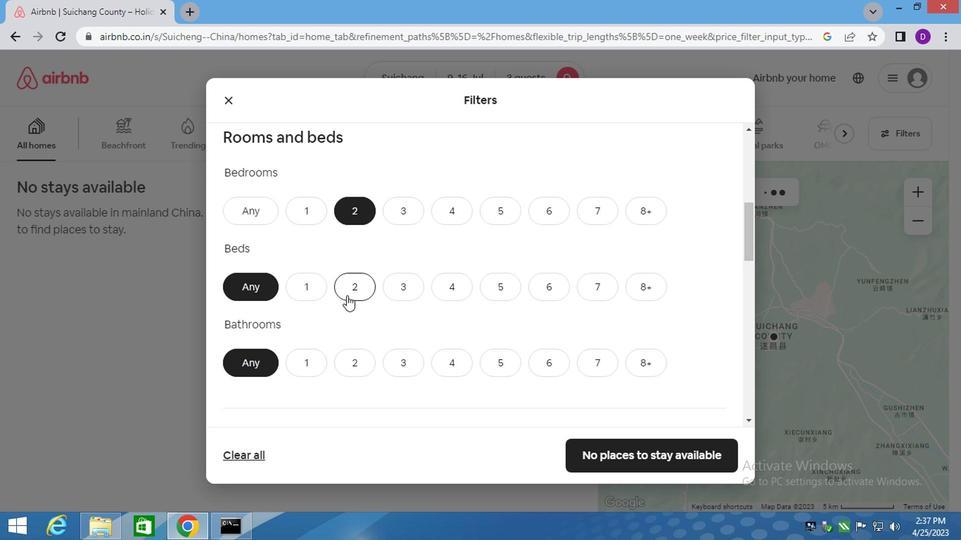 
Action: Mouse moved to (314, 363)
Screenshot: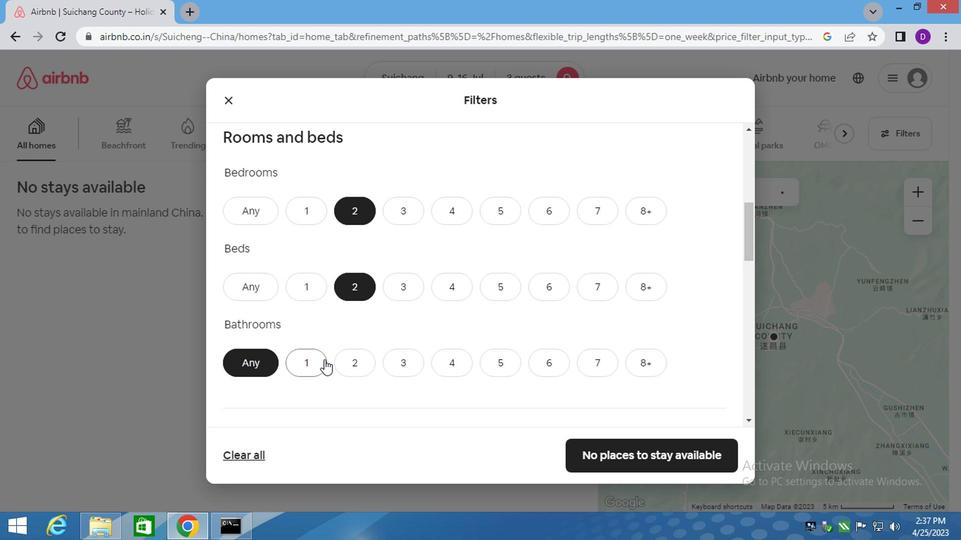 
Action: Mouse pressed left at (314, 363)
Screenshot: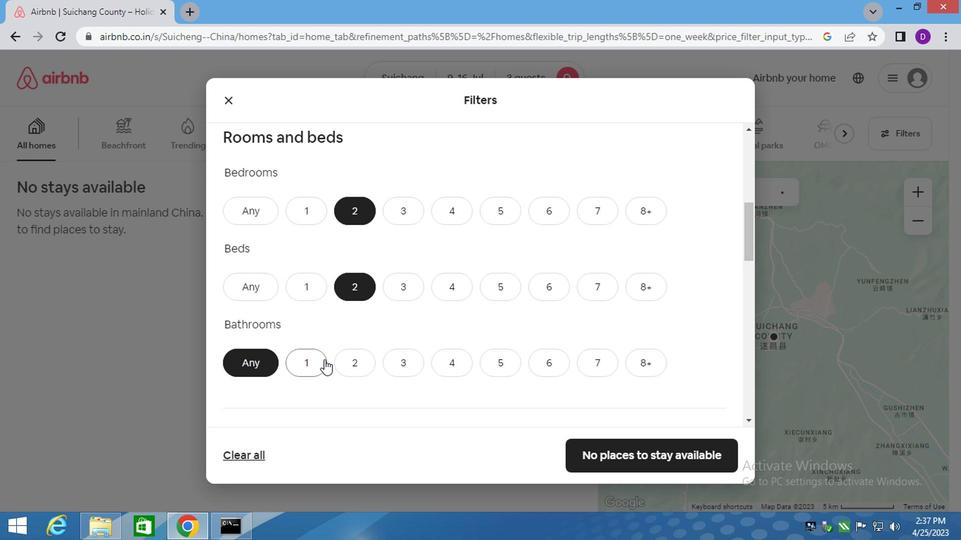
Action: Mouse moved to (390, 372)
Screenshot: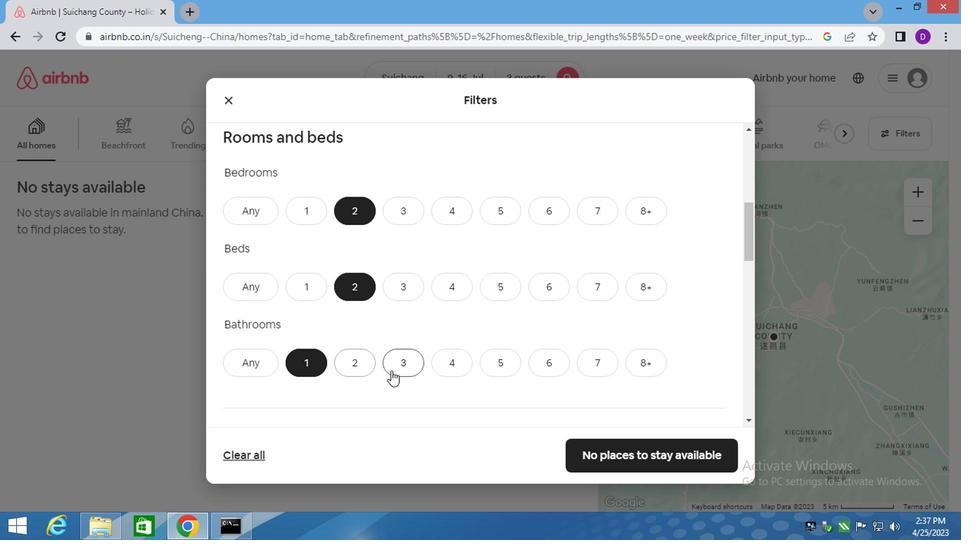 
Action: Mouse scrolled (390, 371) with delta (0, -1)
Screenshot: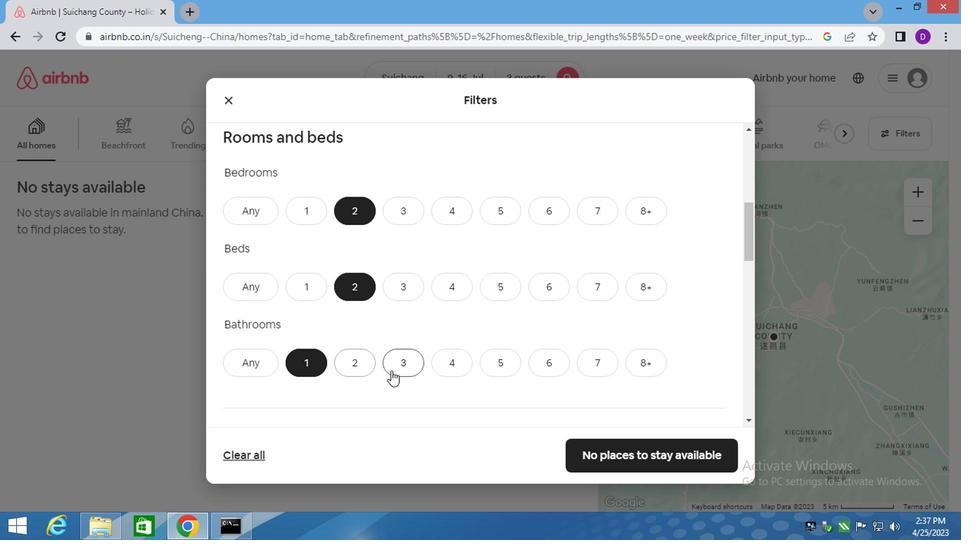
Action: Mouse moved to (417, 375)
Screenshot: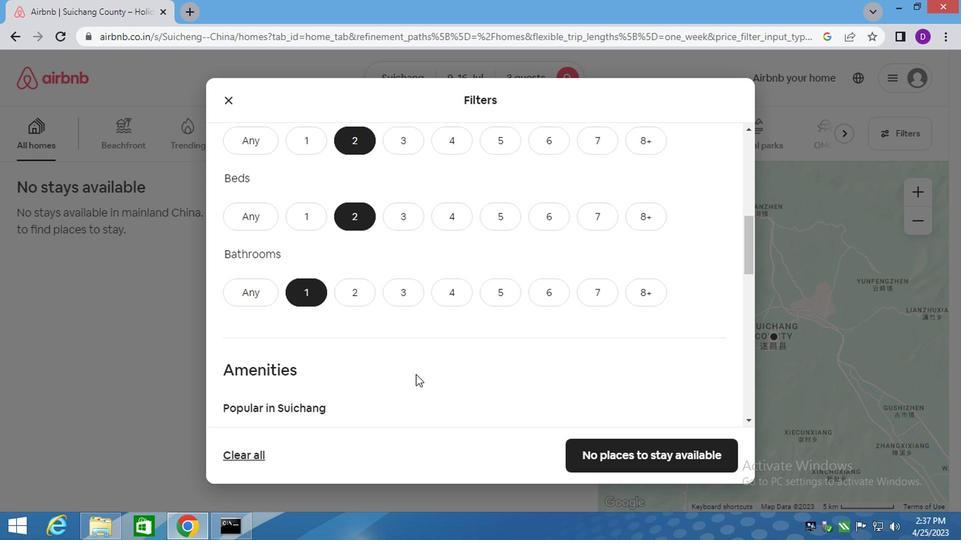 
Action: Mouse scrolled (417, 374) with delta (0, 0)
Screenshot: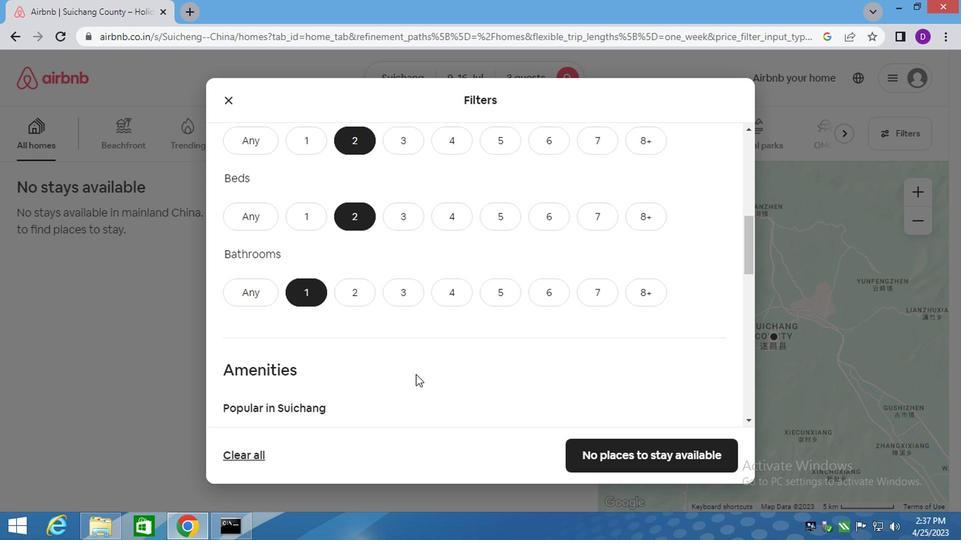 
Action: Mouse moved to (421, 376)
Screenshot: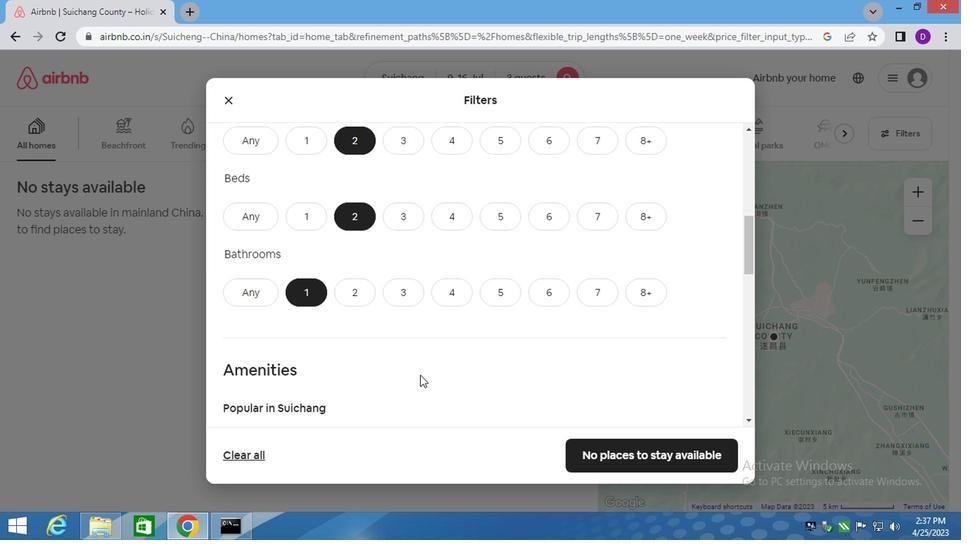 
Action: Mouse scrolled (421, 375) with delta (0, -1)
Screenshot: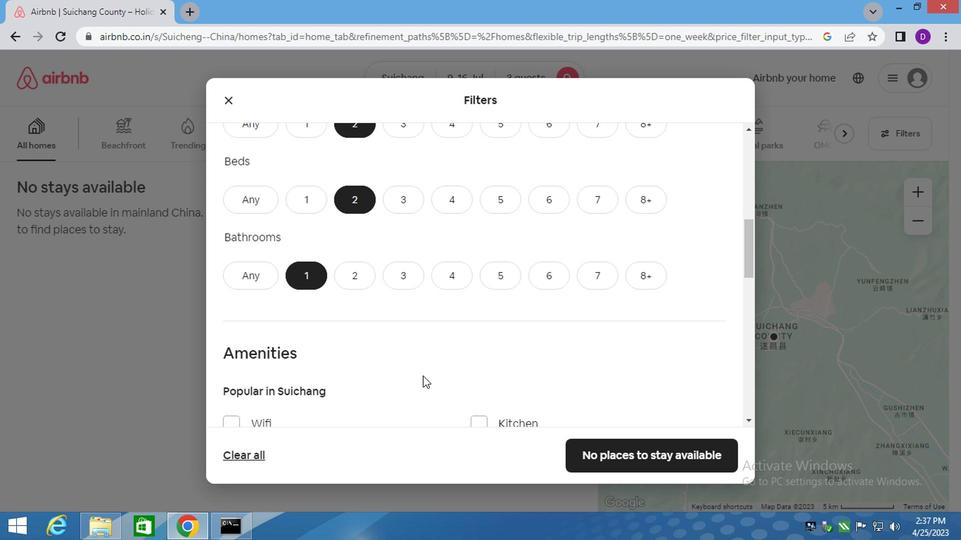 
Action: Mouse moved to (483, 336)
Screenshot: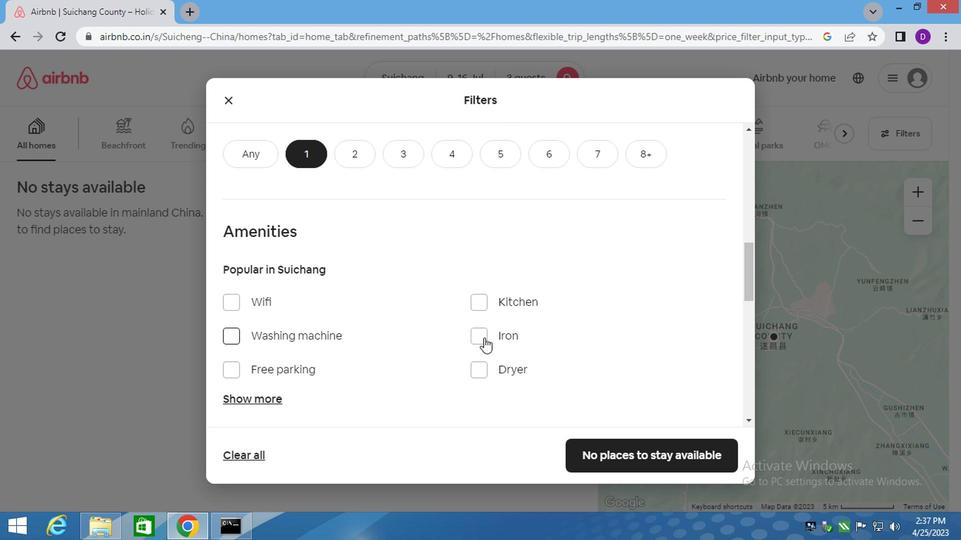 
Action: Mouse scrolled (483, 336) with delta (0, 0)
Screenshot: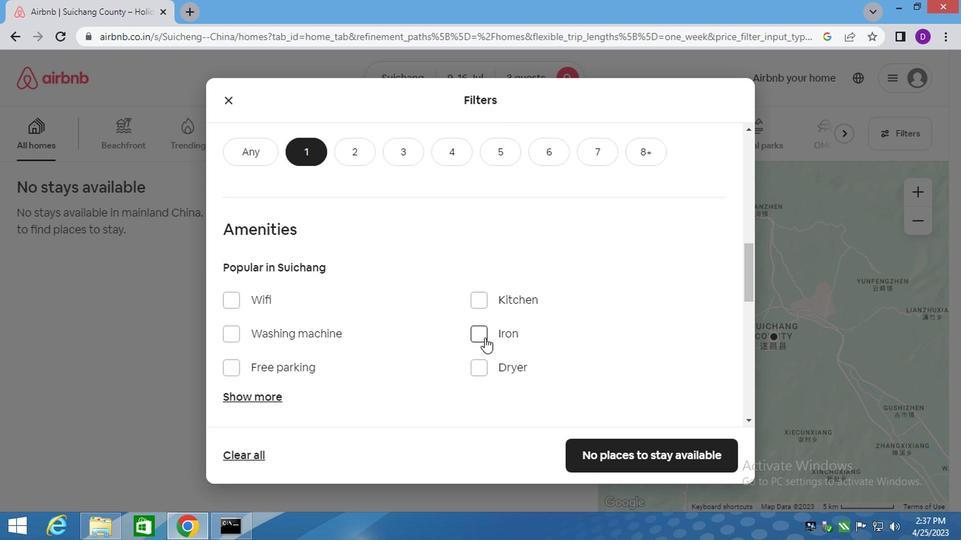 
Action: Mouse moved to (495, 335)
Screenshot: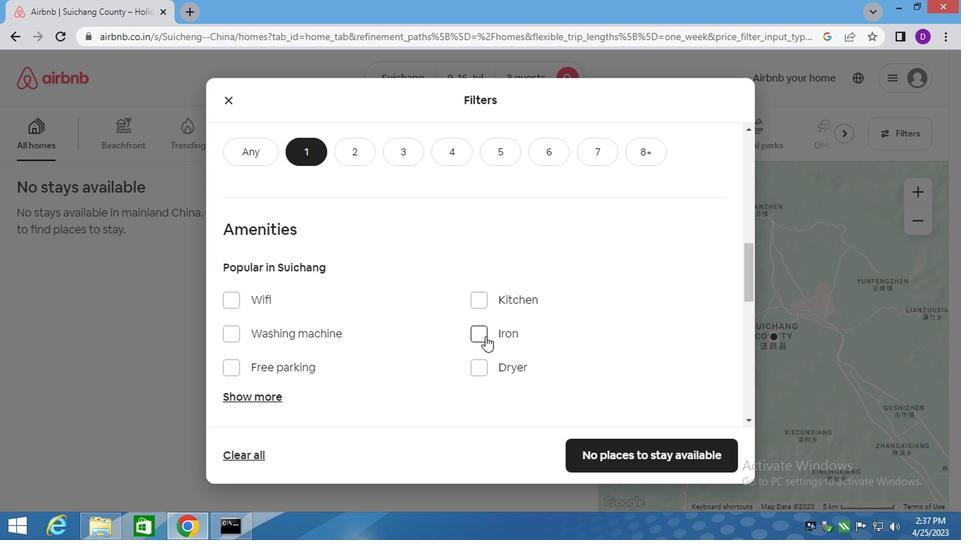 
Action: Mouse scrolled (495, 334) with delta (0, -1)
Screenshot: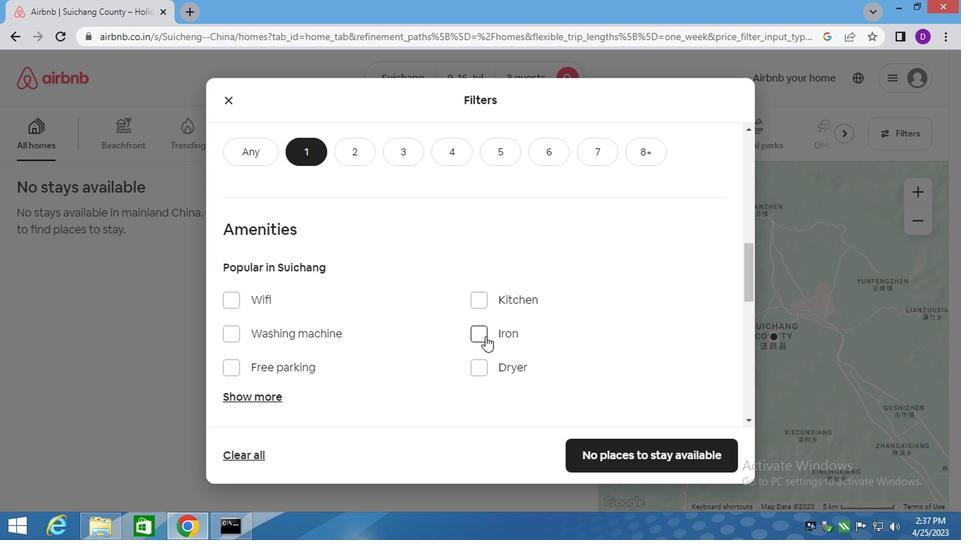 
Action: Mouse moved to (504, 322)
Screenshot: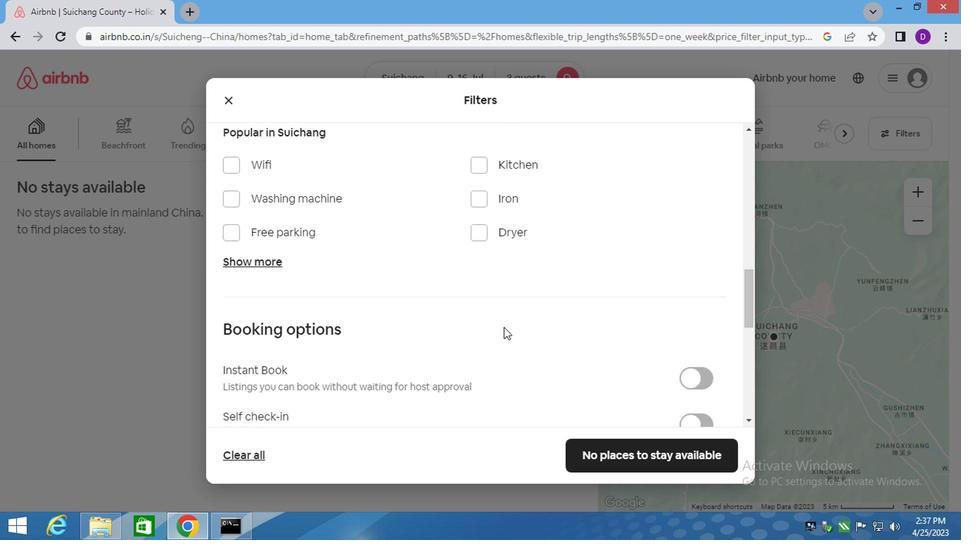 
Action: Mouse scrolled (504, 321) with delta (0, 0)
Screenshot: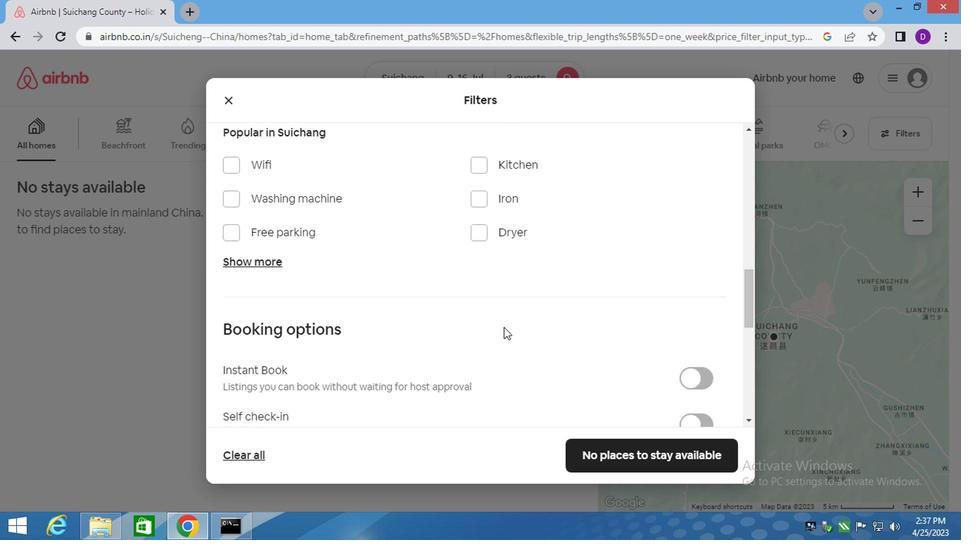 
Action: Mouse moved to (505, 320)
Screenshot: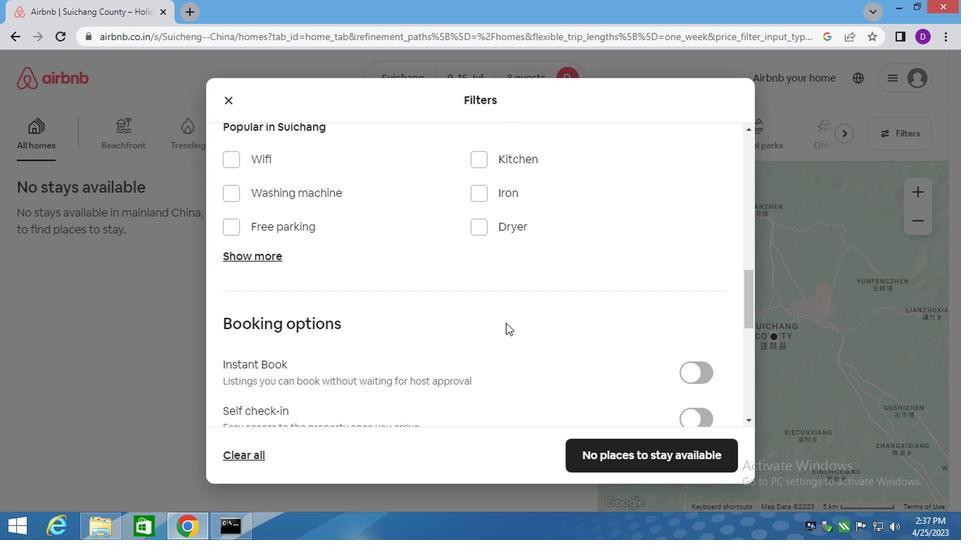 
Action: Mouse scrolled (505, 320) with delta (0, -1)
Screenshot: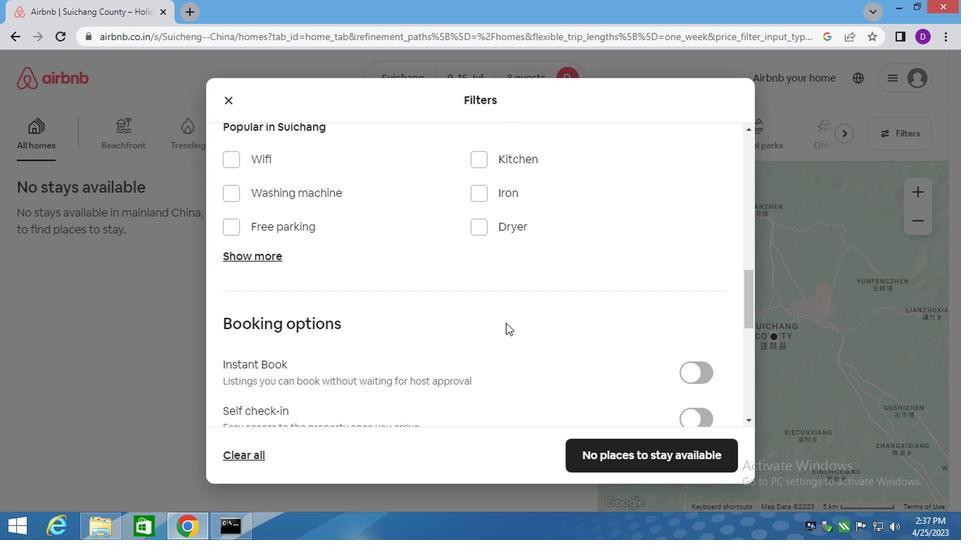 
Action: Mouse moved to (683, 284)
Screenshot: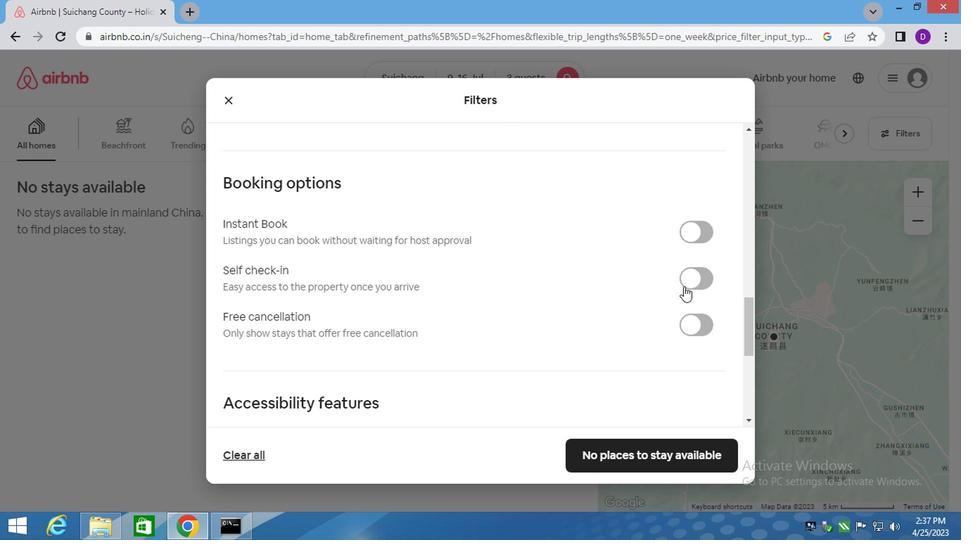 
Action: Mouse pressed left at (683, 284)
Screenshot: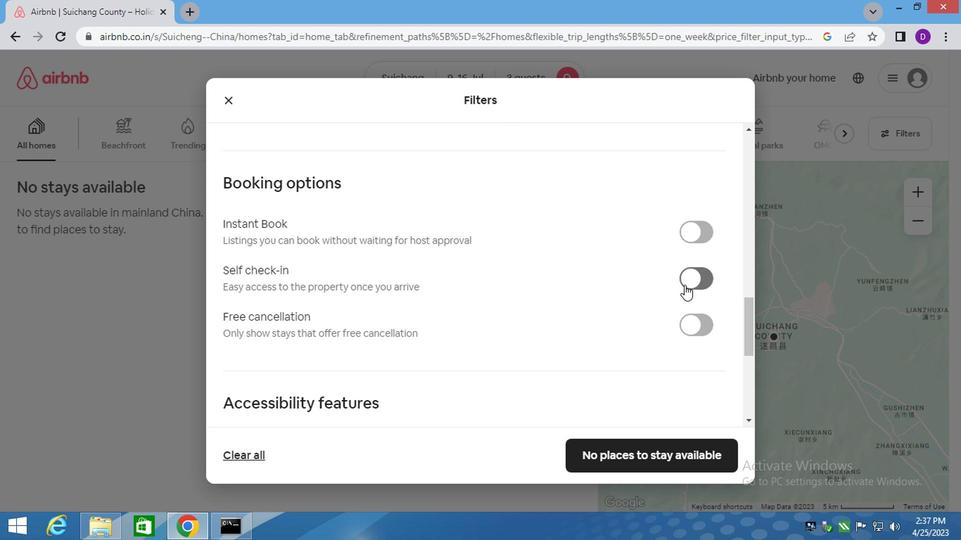
Action: Mouse moved to (448, 340)
Screenshot: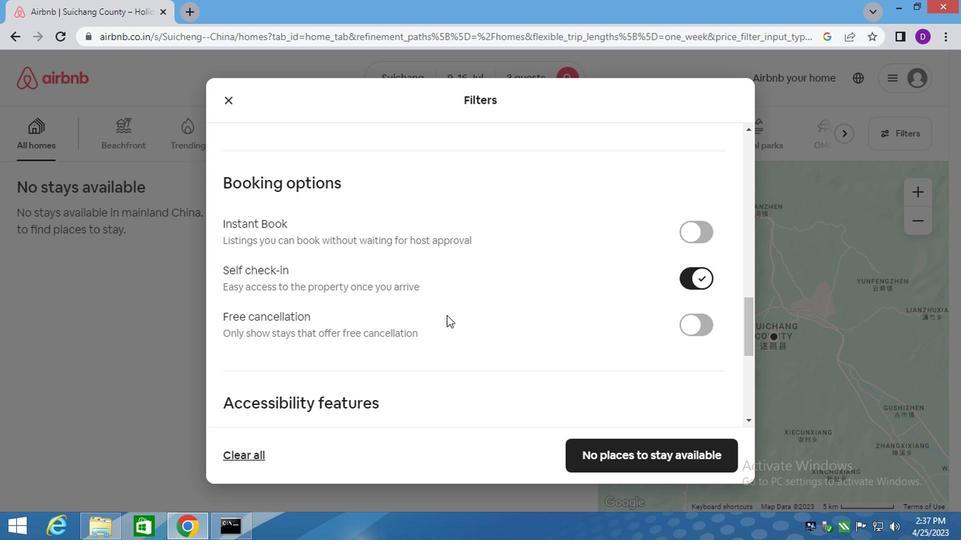 
Action: Mouse scrolled (448, 339) with delta (0, 0)
Screenshot: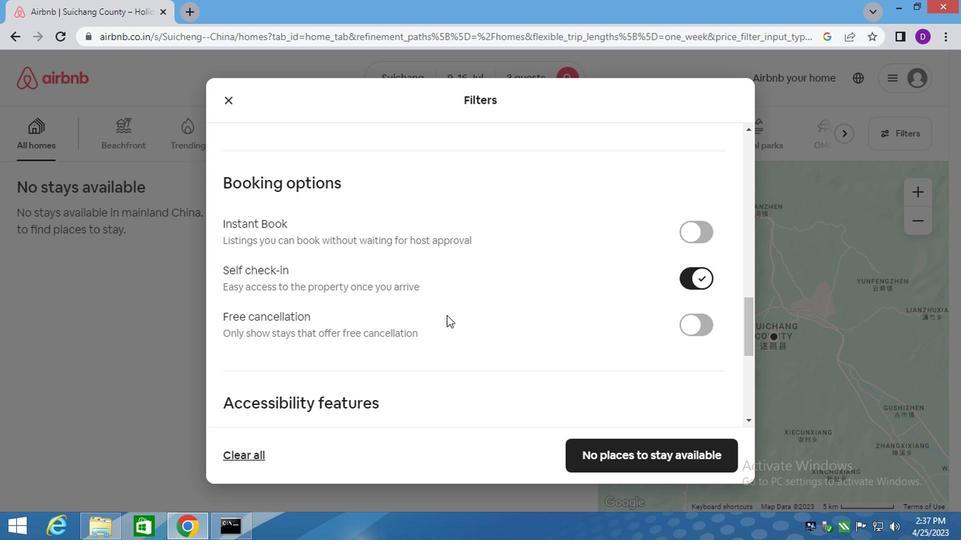 
Action: Mouse moved to (450, 342)
Screenshot: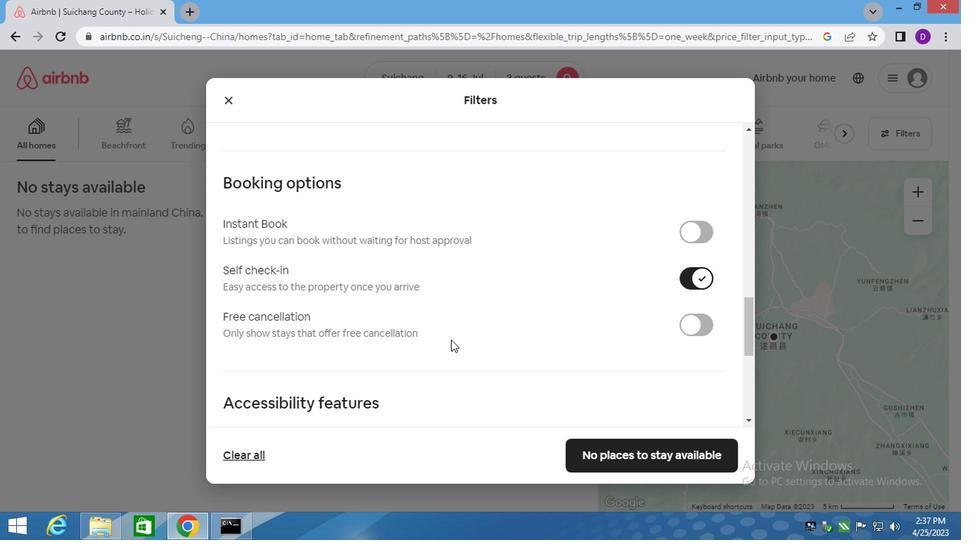 
Action: Mouse scrolled (447, 341) with delta (0, -1)
Screenshot: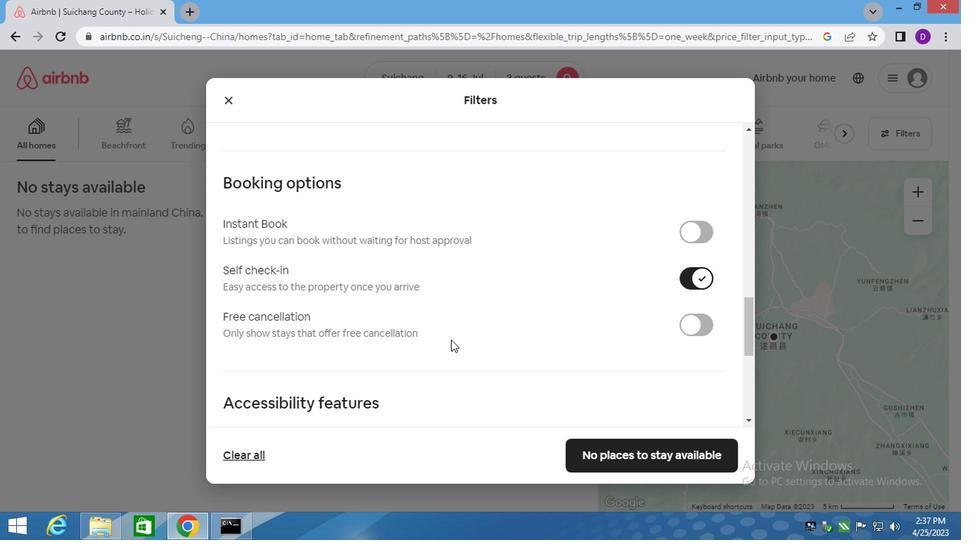 
Action: Mouse scrolled (447, 342) with delta (0, 0)
Screenshot: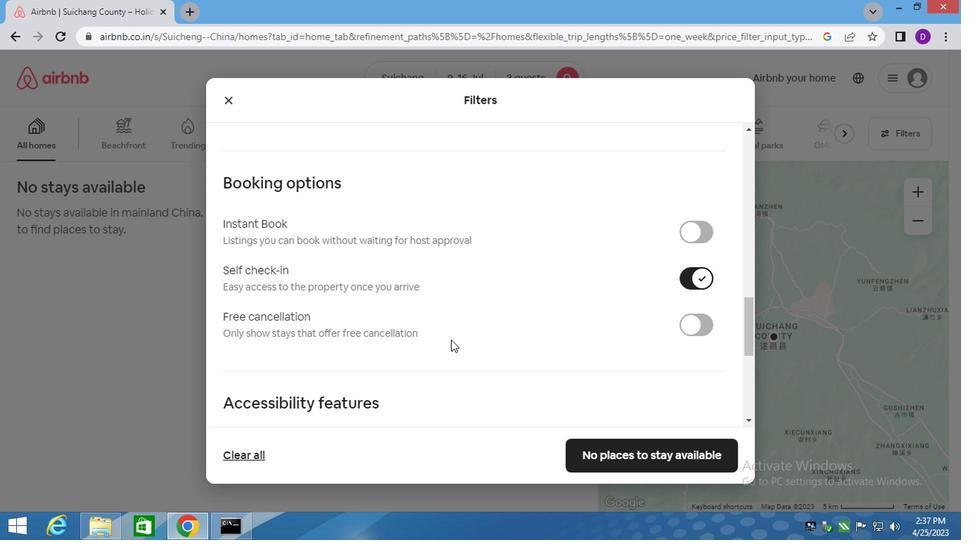 
Action: Mouse scrolled (447, 342) with delta (0, 0)
Screenshot: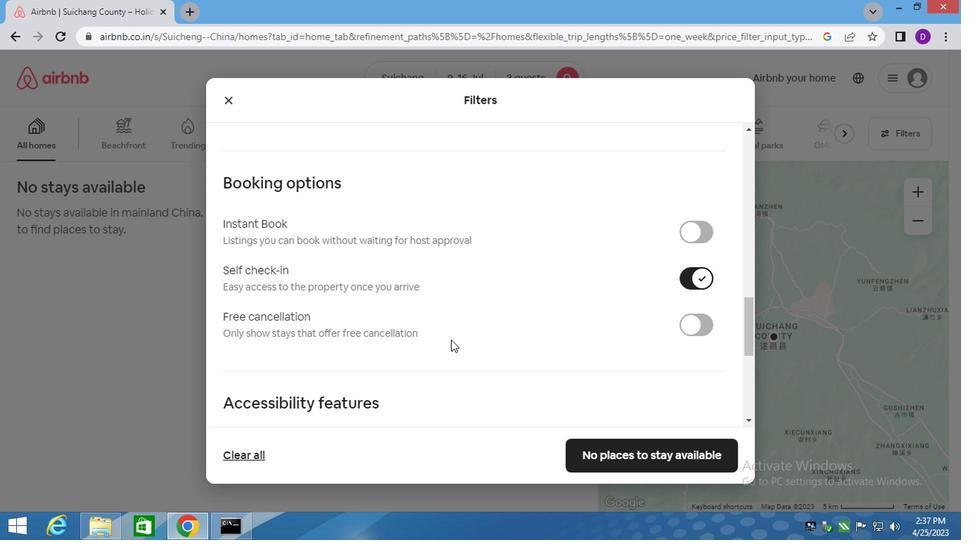 
Action: Mouse moved to (457, 341)
Screenshot: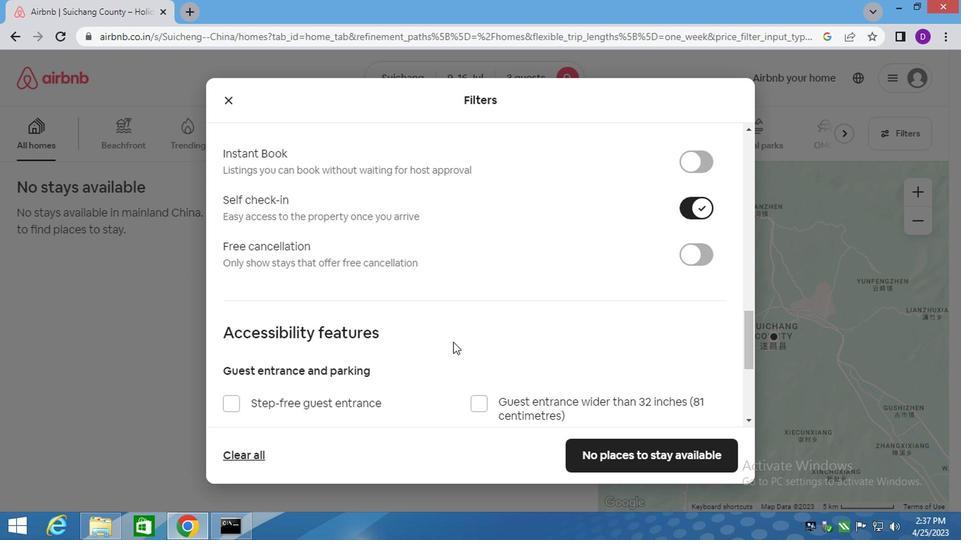 
Action: Mouse scrolled (454, 341) with delta (0, 0)
Screenshot: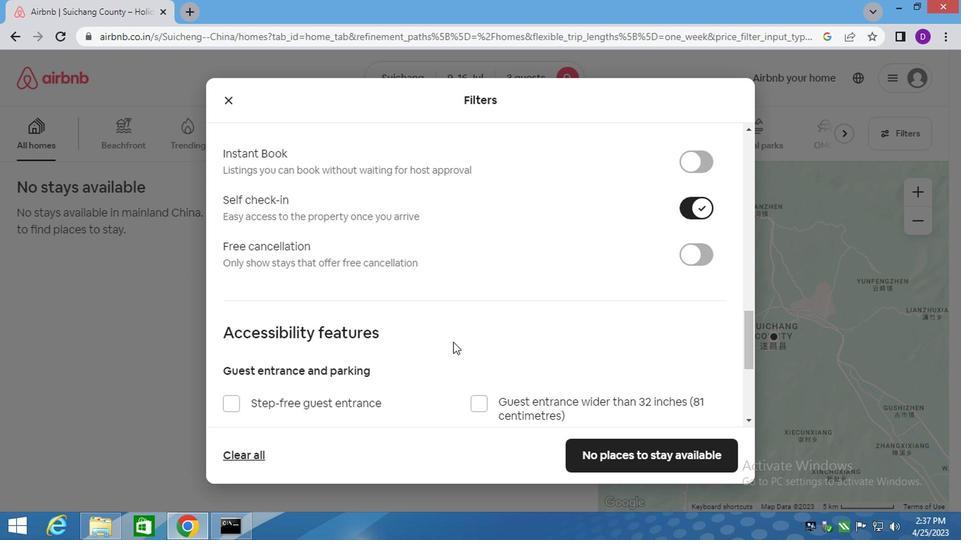 
Action: Mouse scrolled (455, 341) with delta (0, 0)
Screenshot: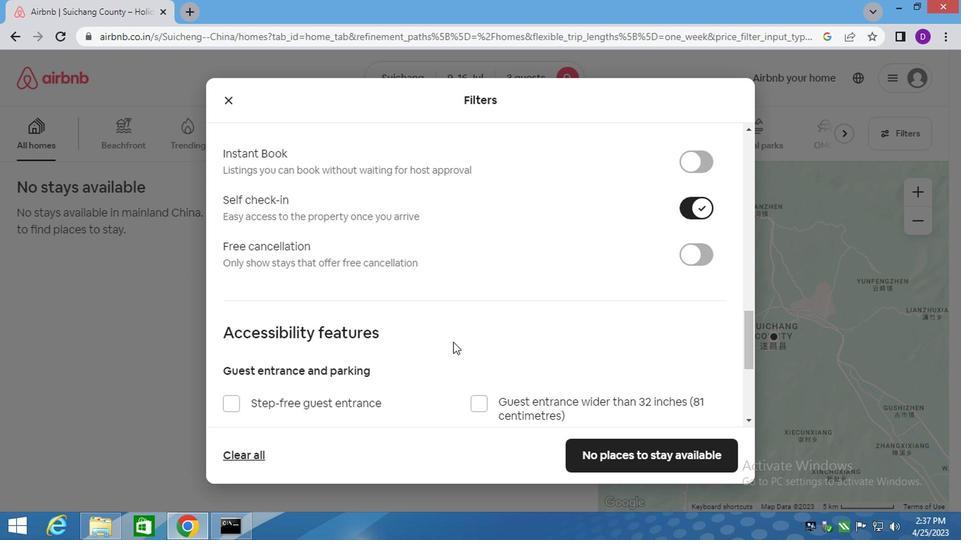 
Action: Mouse scrolled (457, 341) with delta (0, 0)
Screenshot: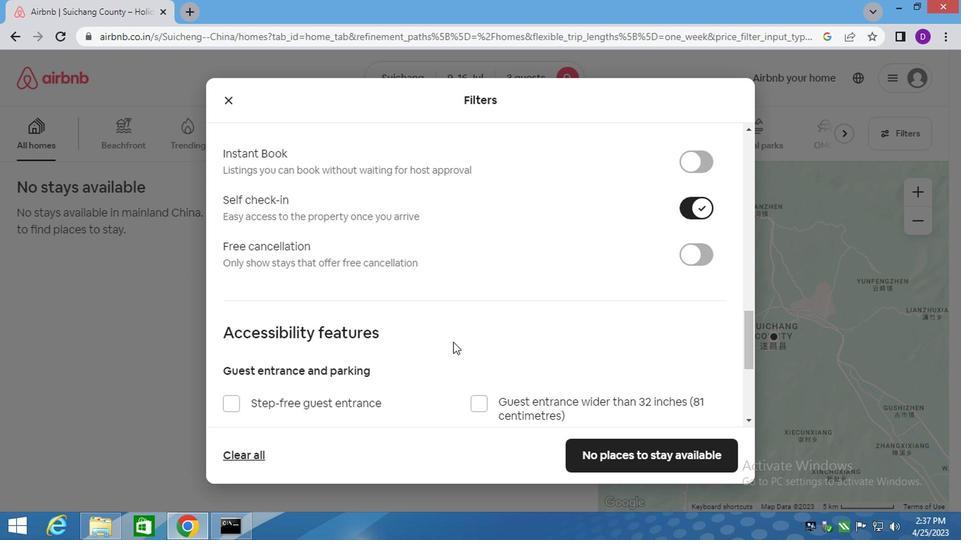 
Action: Mouse scrolled (457, 341) with delta (0, 0)
Screenshot: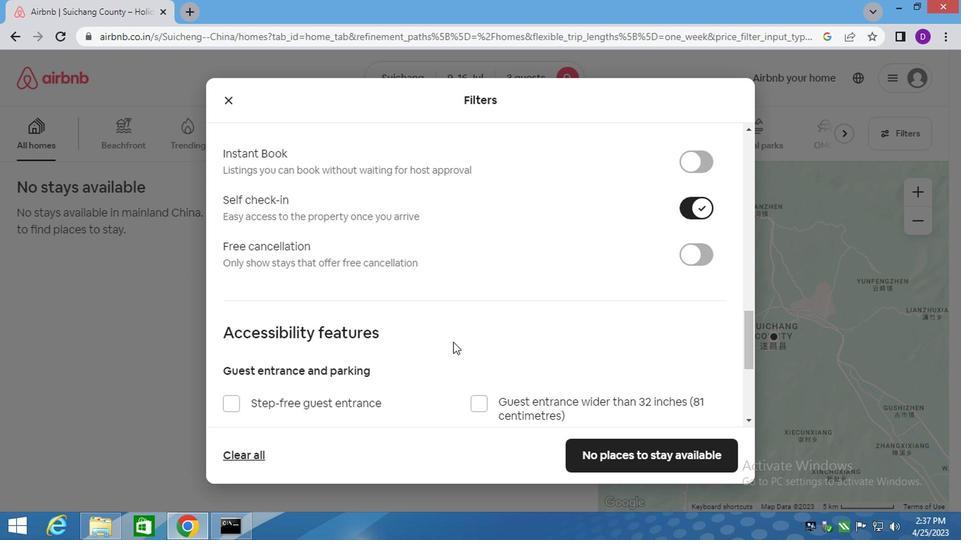 
Action: Mouse moved to (457, 342)
Screenshot: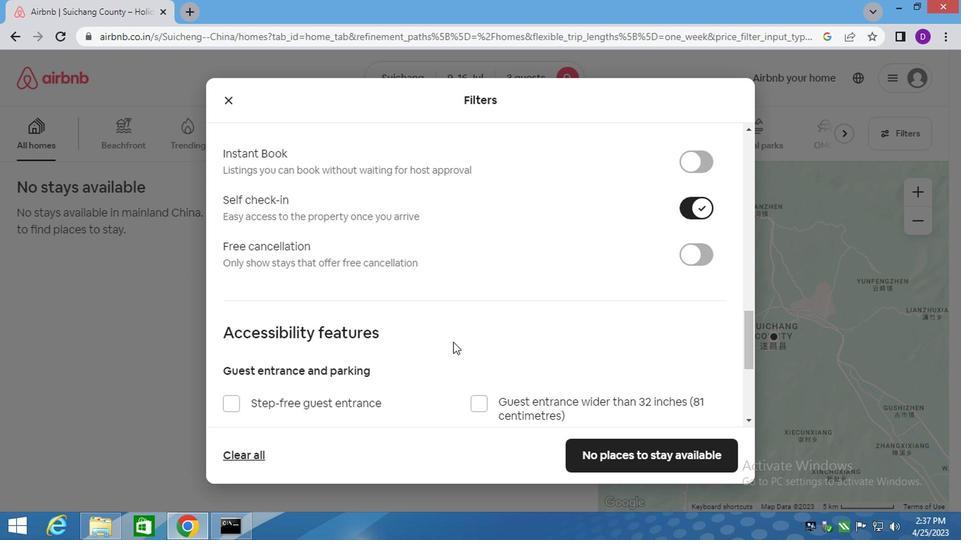 
Action: Mouse scrolled (457, 341) with delta (0, -1)
Screenshot: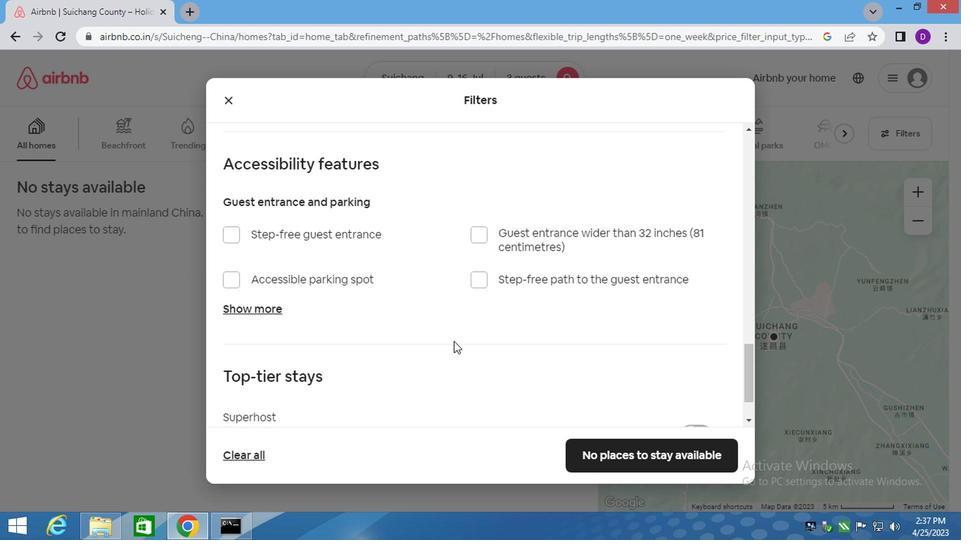 
Action: Mouse moved to (461, 345)
Screenshot: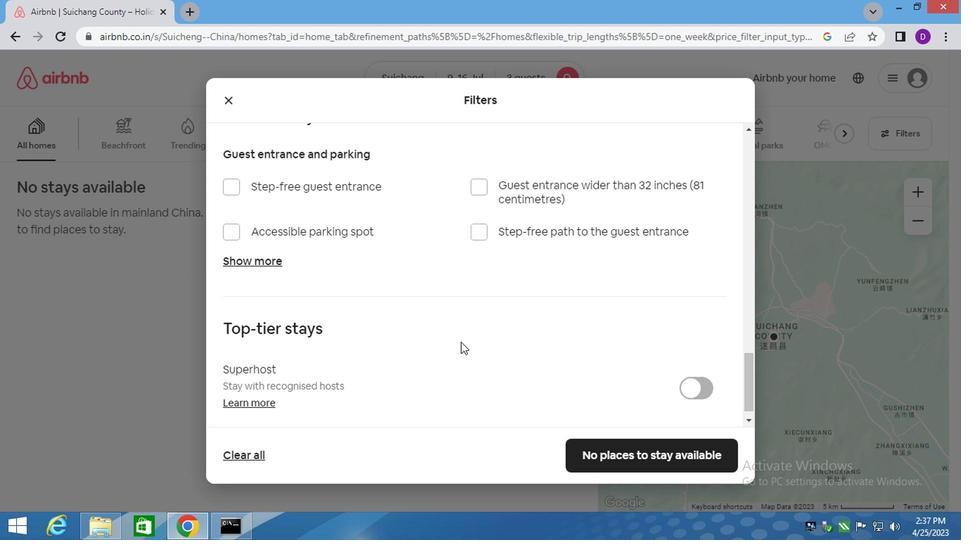 
Action: Mouse scrolled (461, 344) with delta (0, 0)
Screenshot: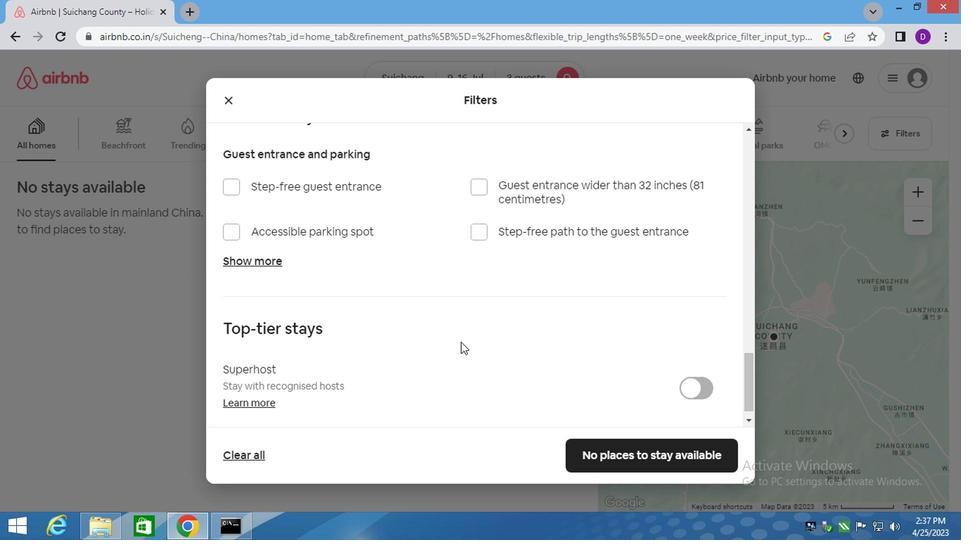 
Action: Mouse moved to (462, 349)
Screenshot: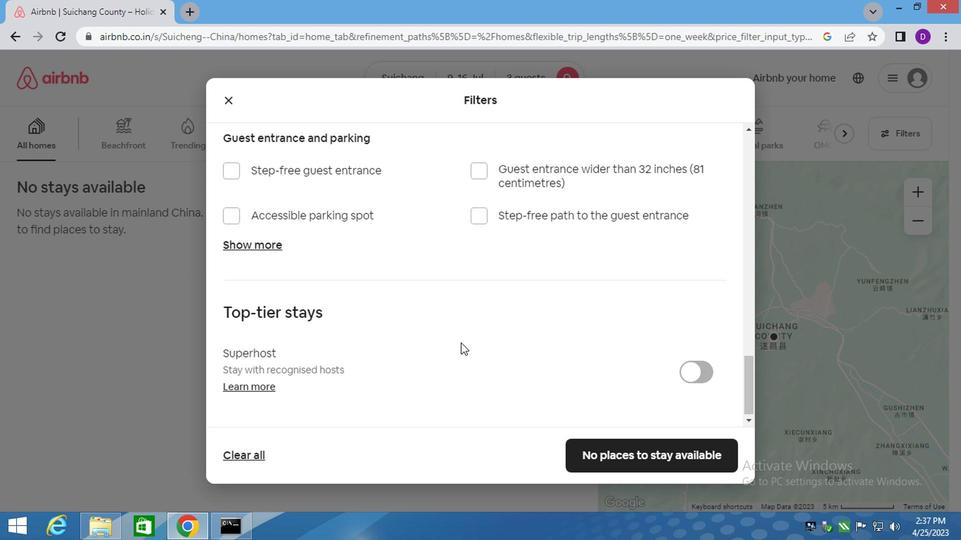 
Action: Mouse scrolled (462, 348) with delta (0, -1)
Screenshot: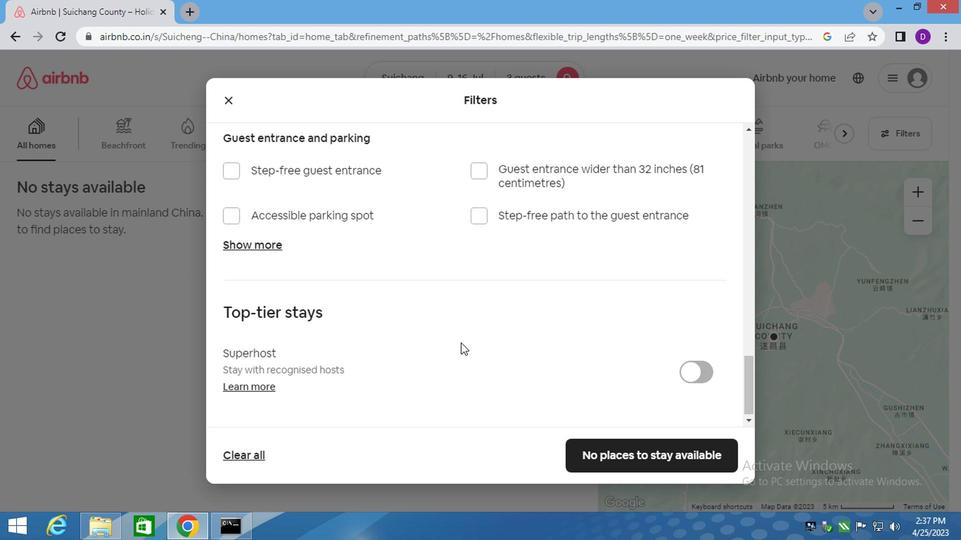 
Action: Mouse moved to (464, 354)
Screenshot: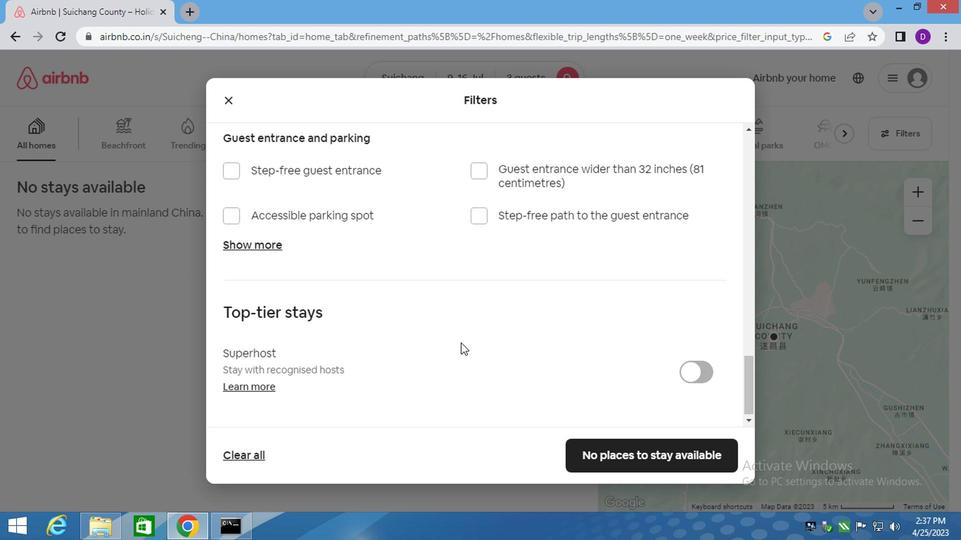 
Action: Mouse scrolled (464, 353) with delta (0, 0)
Screenshot: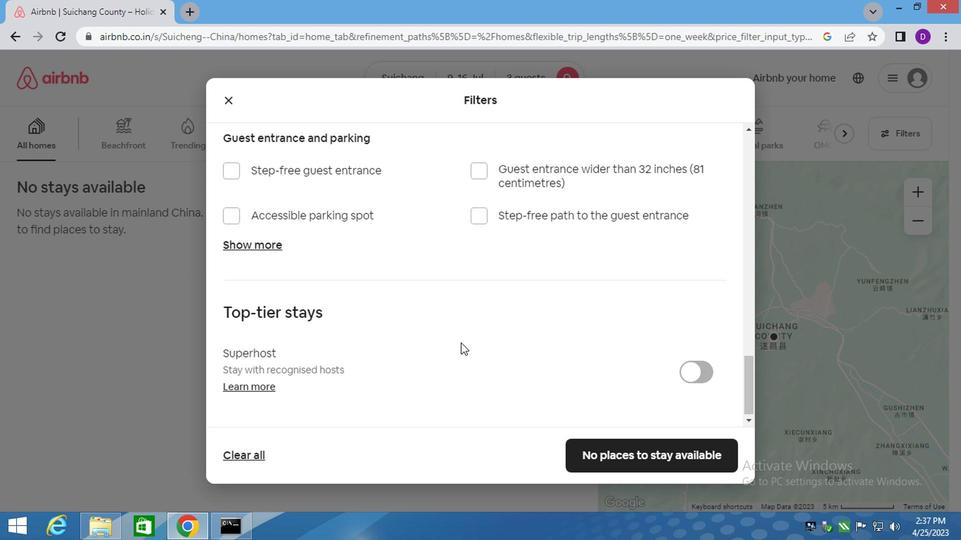 
Action: Mouse moved to (470, 362)
Screenshot: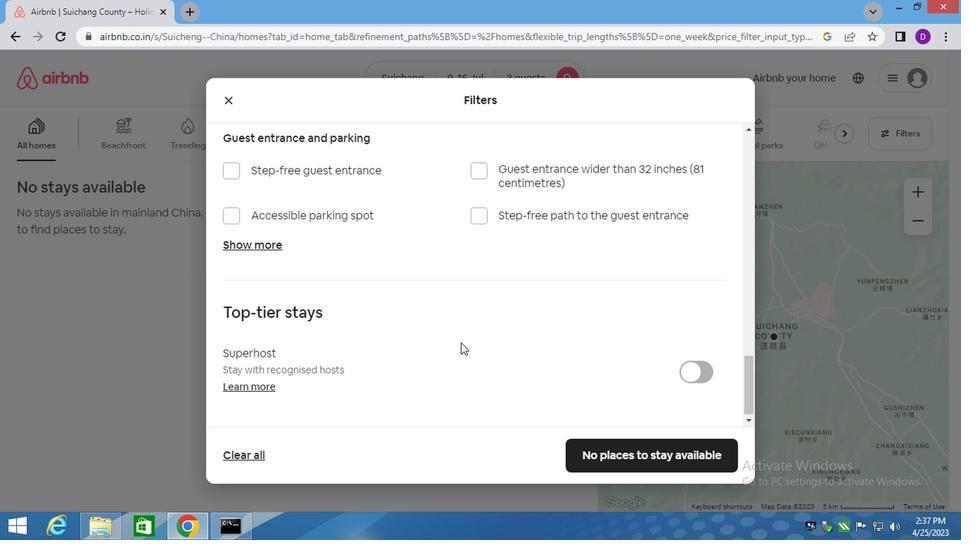 
Action: Mouse scrolled (470, 362) with delta (0, 0)
Screenshot: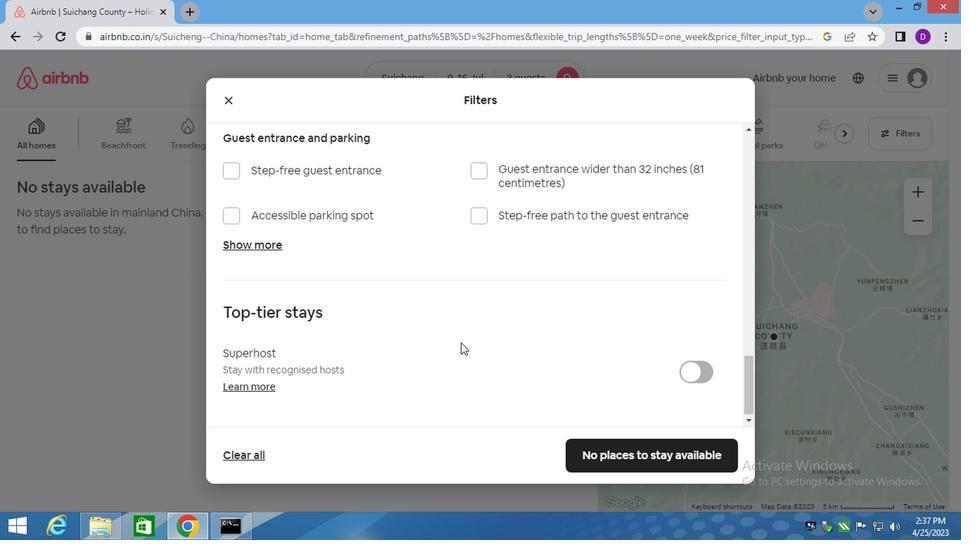 
Action: Mouse moved to (479, 372)
Screenshot: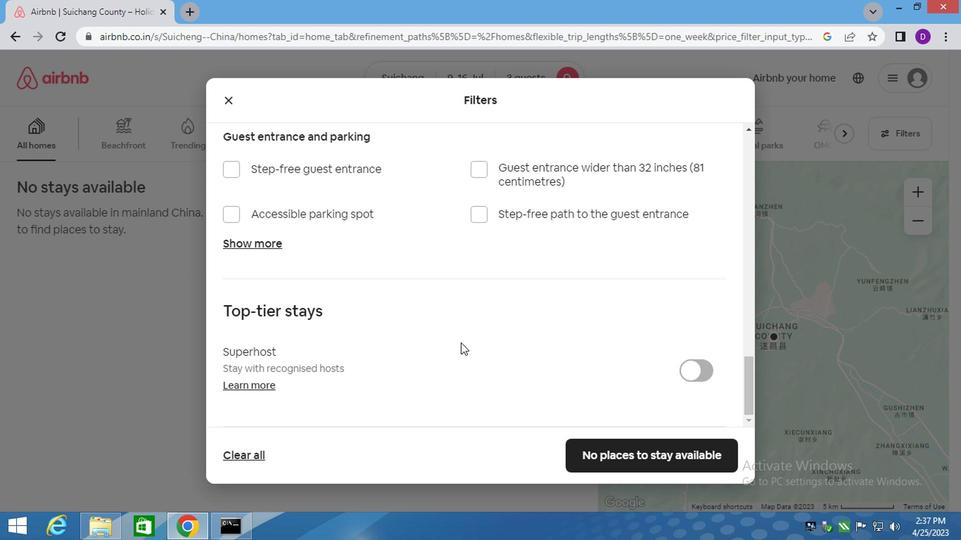 
Action: Mouse scrolled (479, 371) with delta (0, -1)
Screenshot: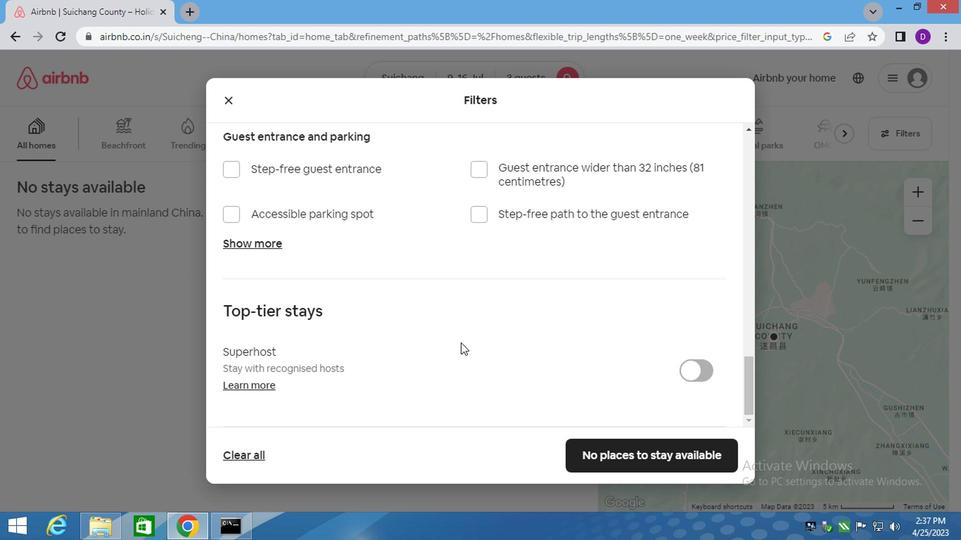 
Action: Mouse moved to (684, 455)
Screenshot: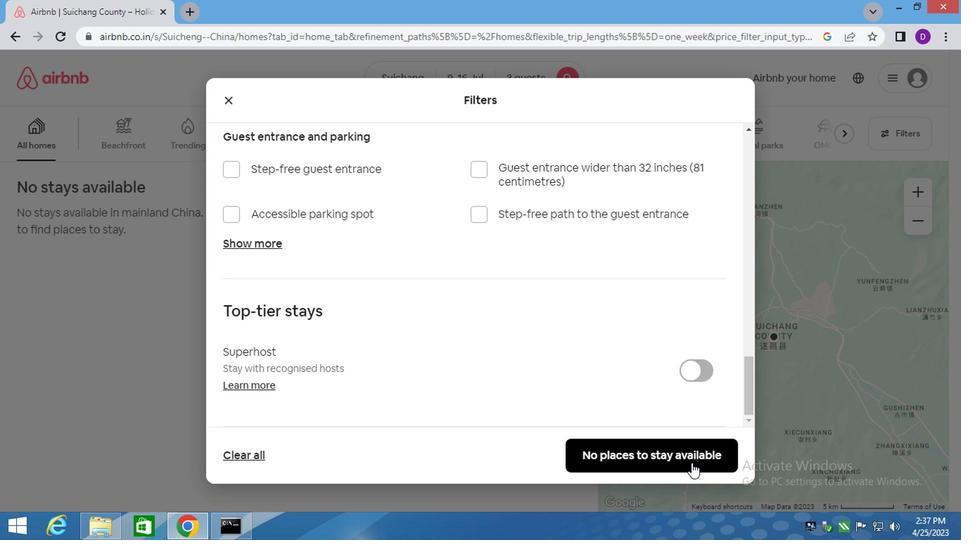 
Action: Mouse pressed left at (684, 455)
Screenshot: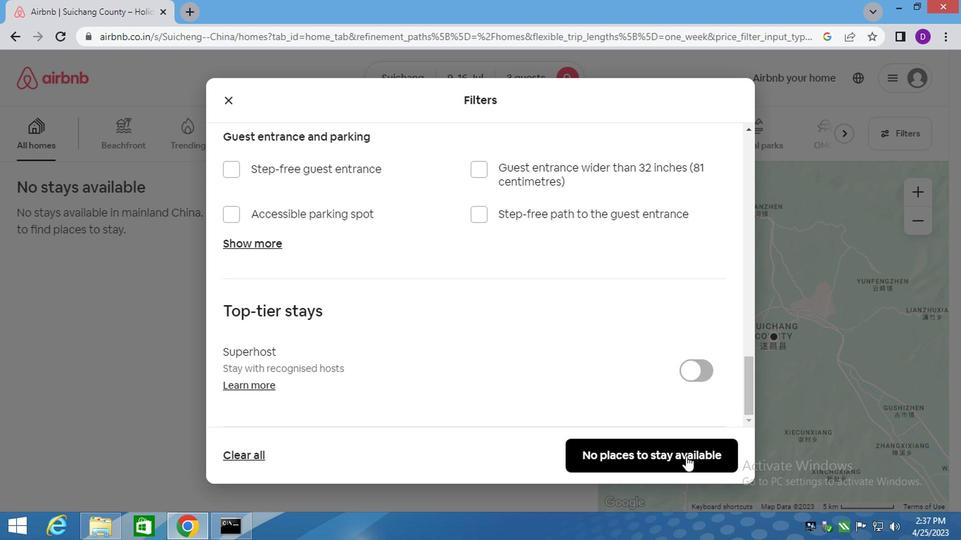 
Action: Mouse moved to (557, 302)
Screenshot: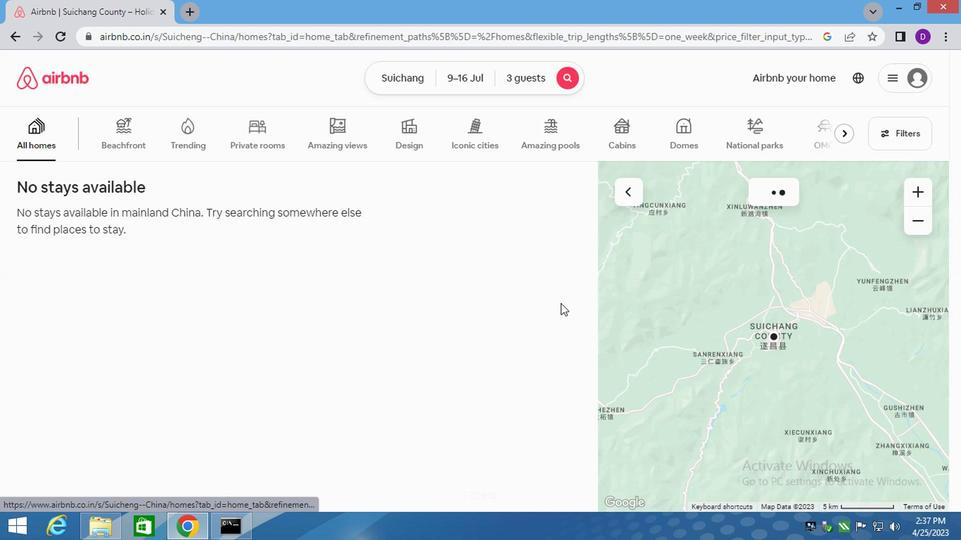 
